 Task: Add Mrm BCAA G 6000 to the cart.
Action: Mouse moved to (249, 125)
Screenshot: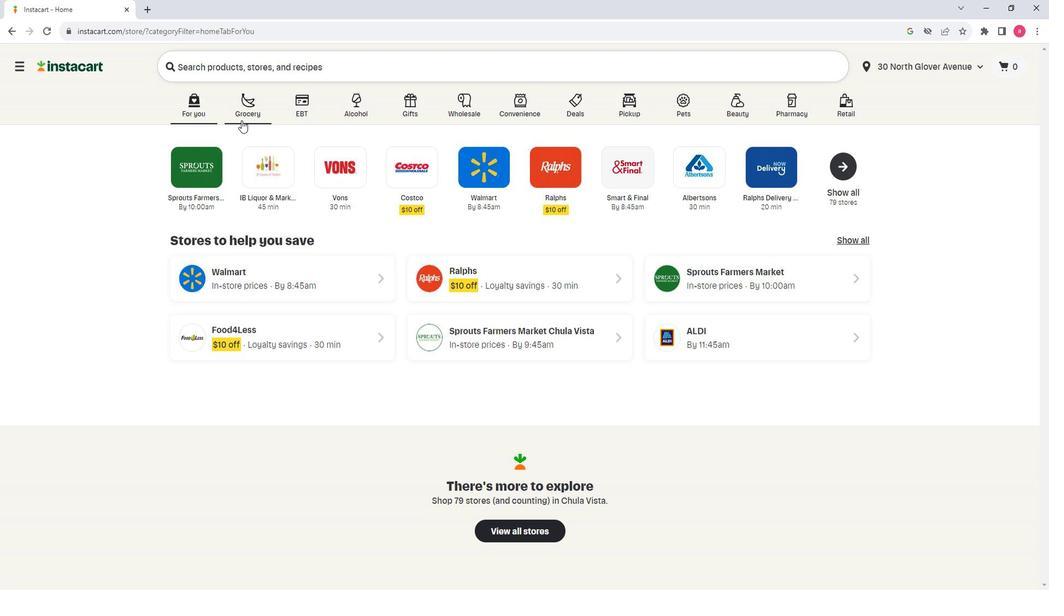 
Action: Mouse pressed left at (249, 125)
Screenshot: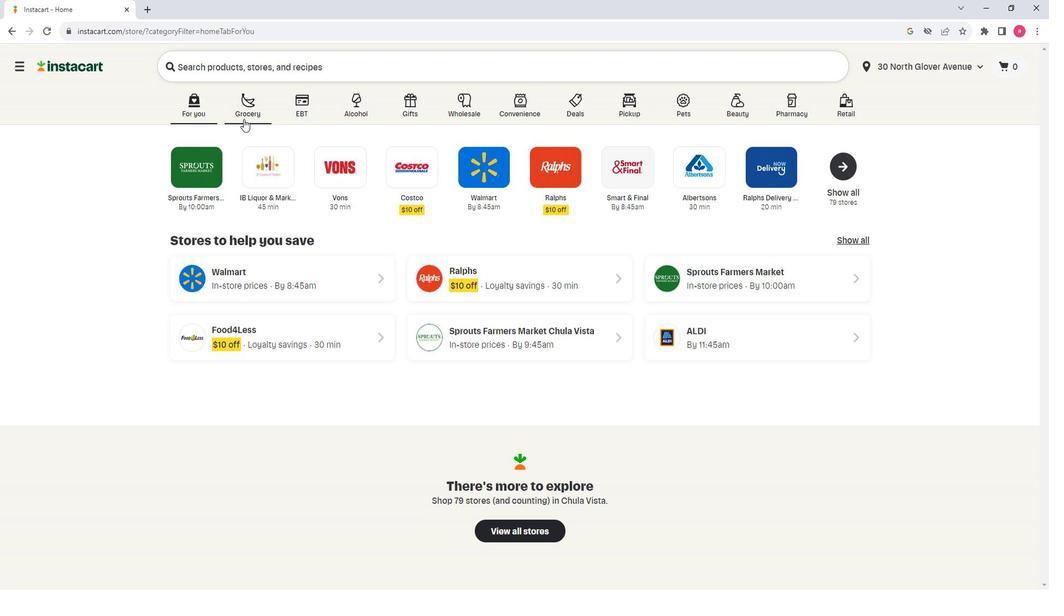 
Action: Mouse moved to (381, 305)
Screenshot: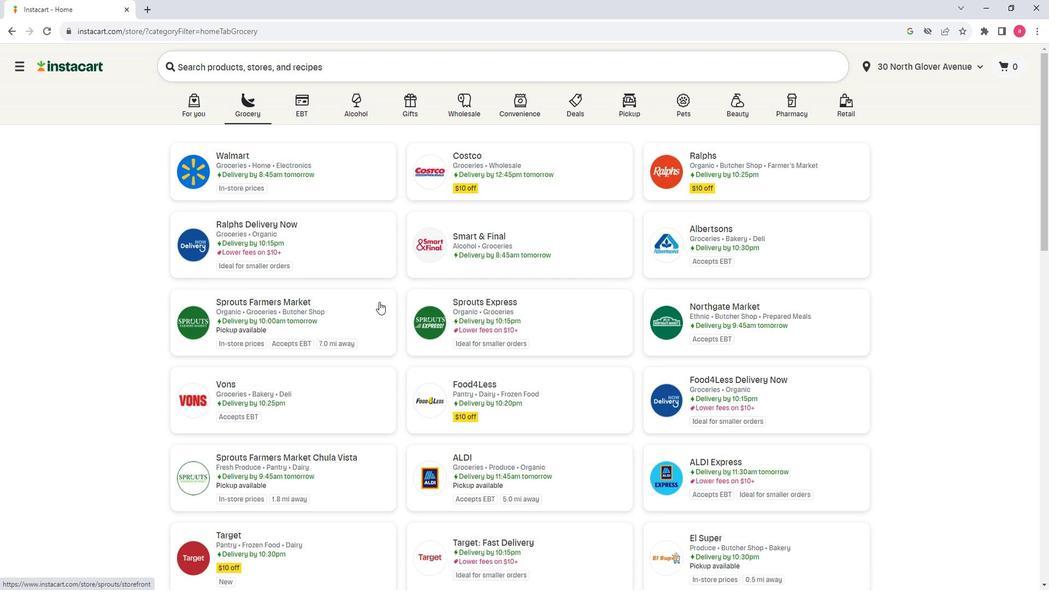 
Action: Mouse pressed left at (381, 305)
Screenshot: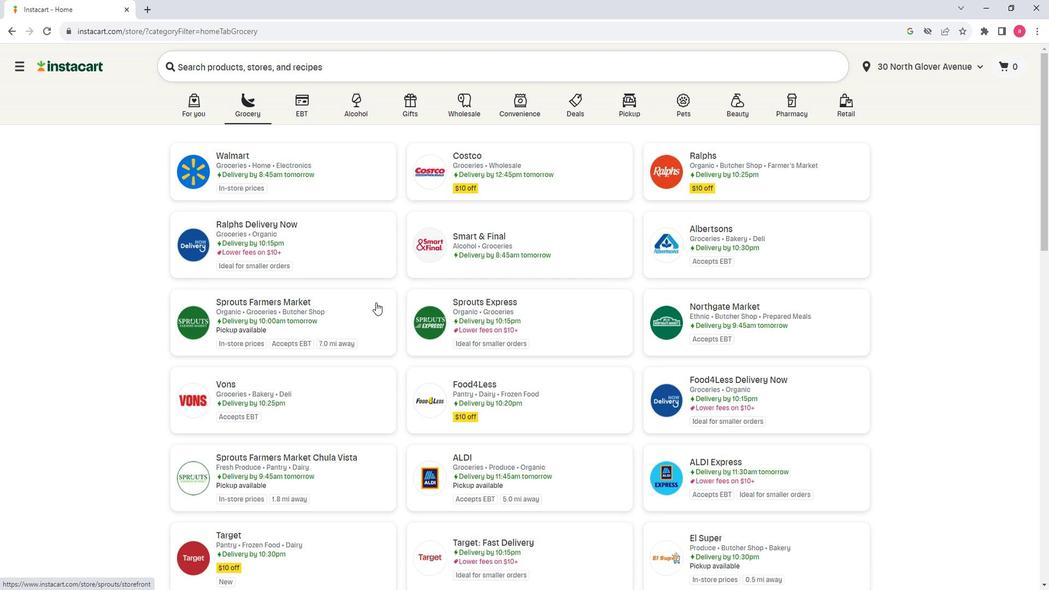 
Action: Mouse moved to (135, 336)
Screenshot: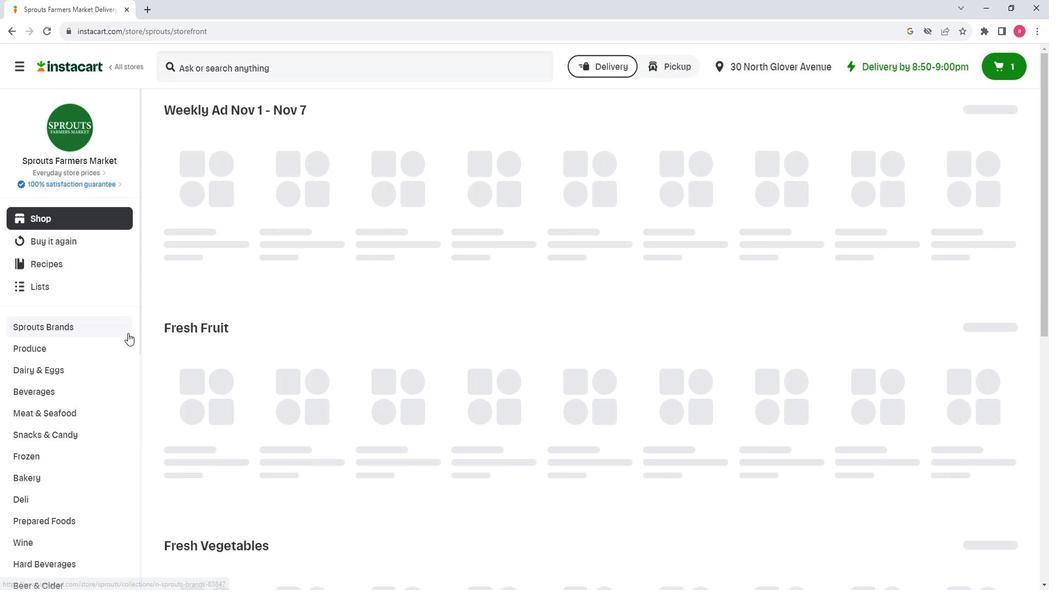 
Action: Mouse scrolled (135, 335) with delta (0, 0)
Screenshot: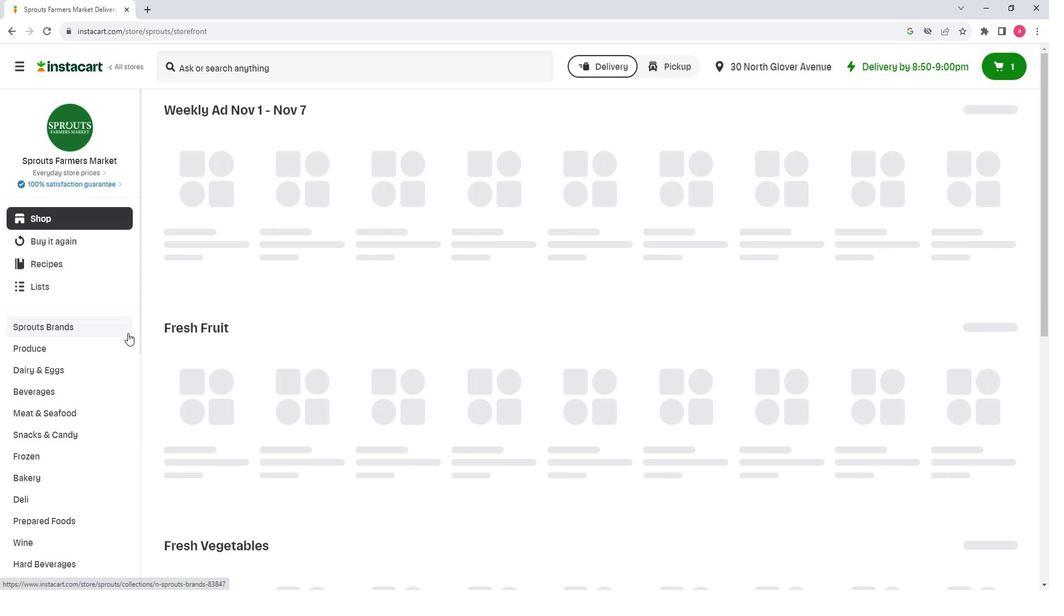 
Action: Mouse scrolled (135, 335) with delta (0, 0)
Screenshot: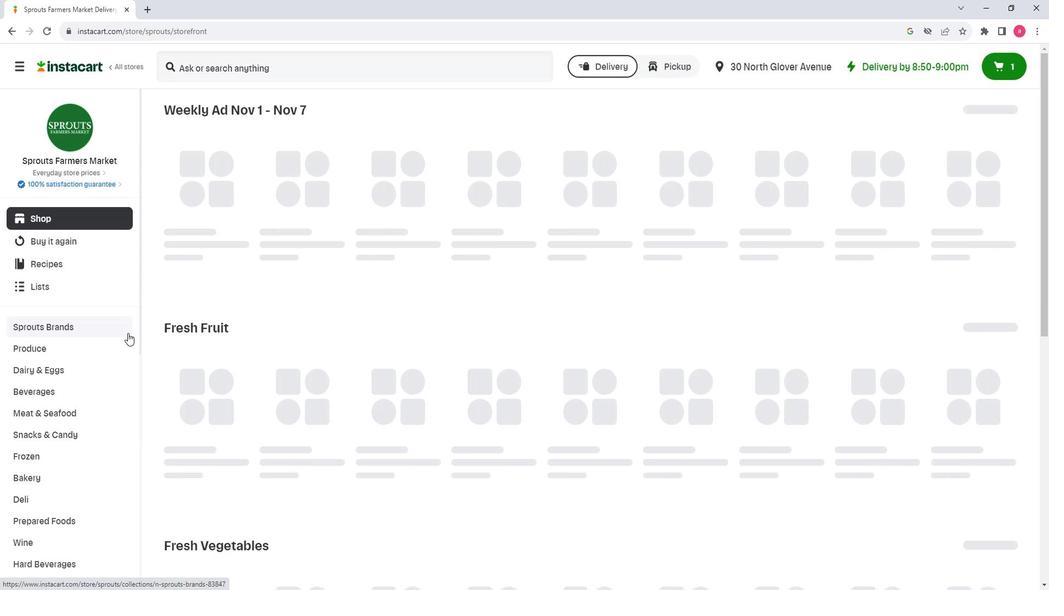 
Action: Mouse scrolled (135, 335) with delta (0, 0)
Screenshot: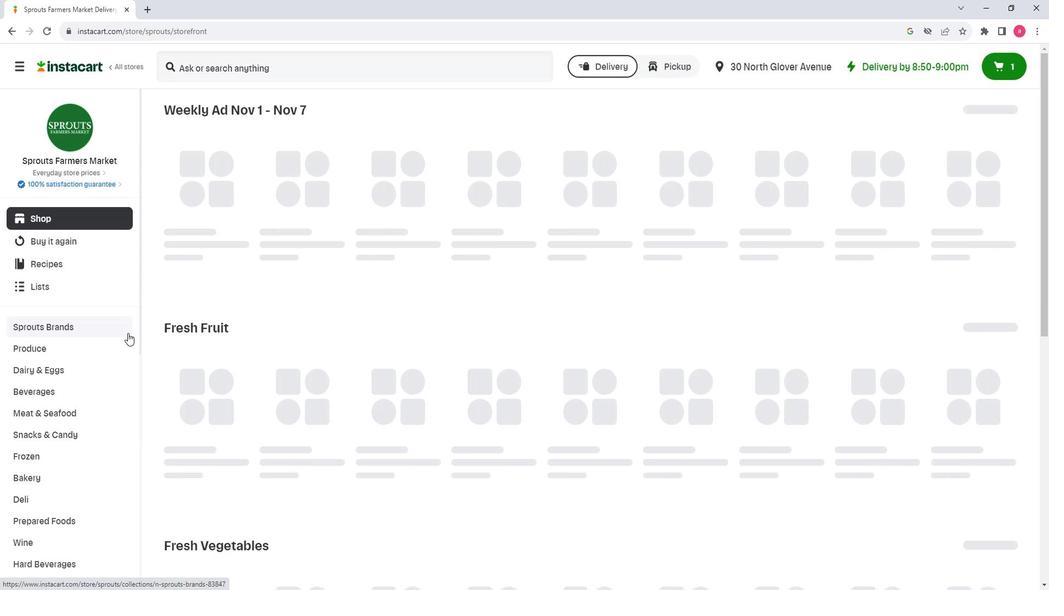 
Action: Mouse scrolled (135, 335) with delta (0, 0)
Screenshot: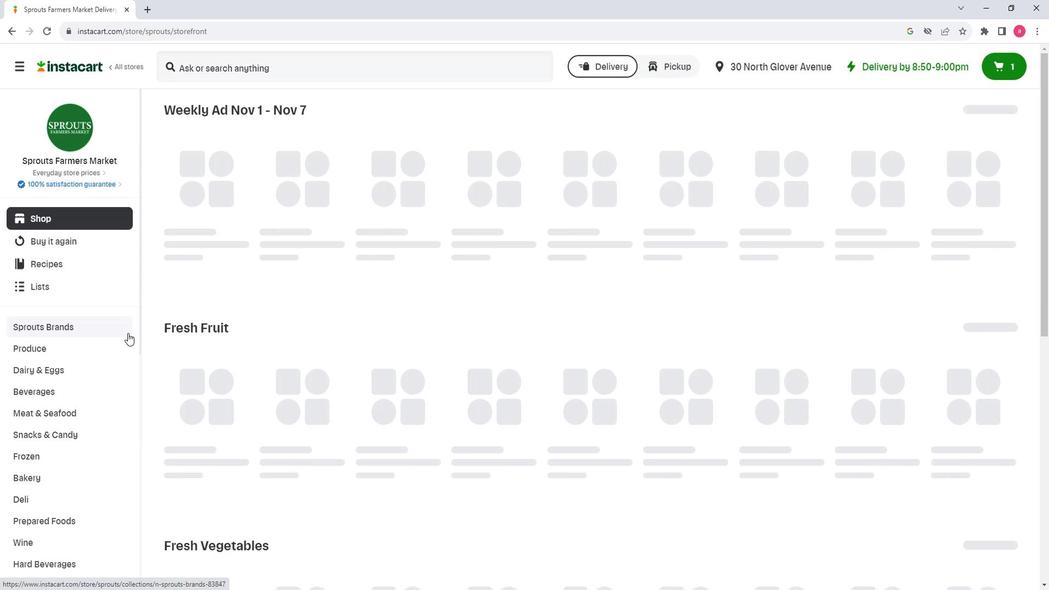 
Action: Mouse moved to (132, 410)
Screenshot: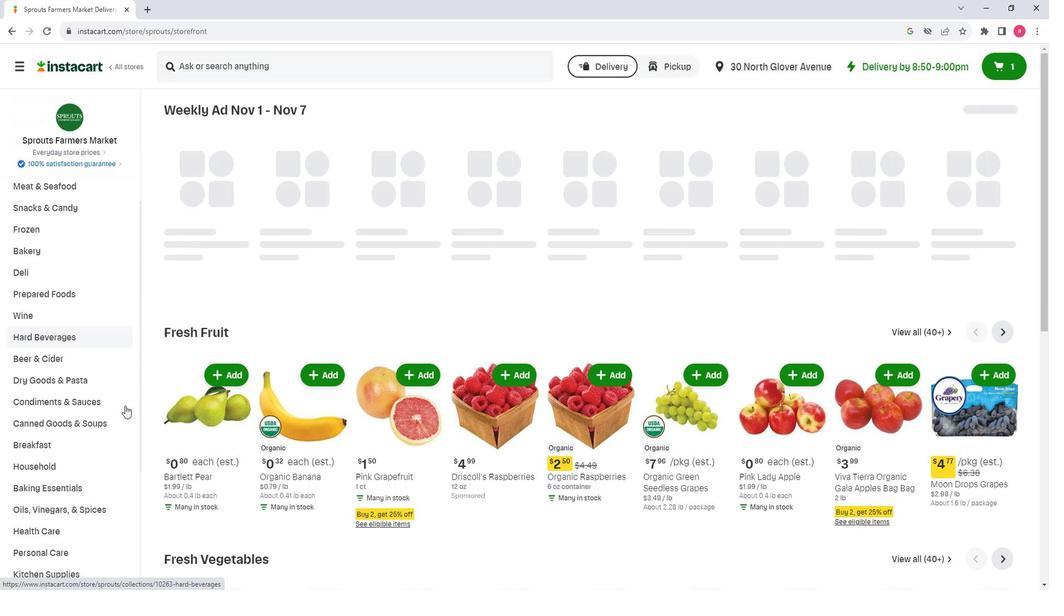 
Action: Mouse scrolled (132, 410) with delta (0, 0)
Screenshot: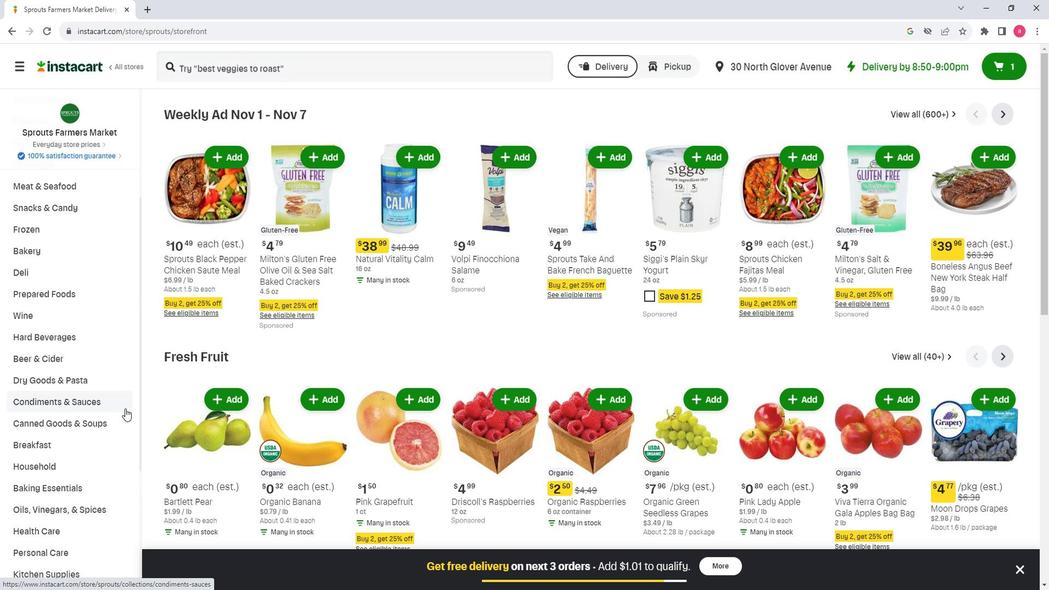 
Action: Mouse moved to (104, 439)
Screenshot: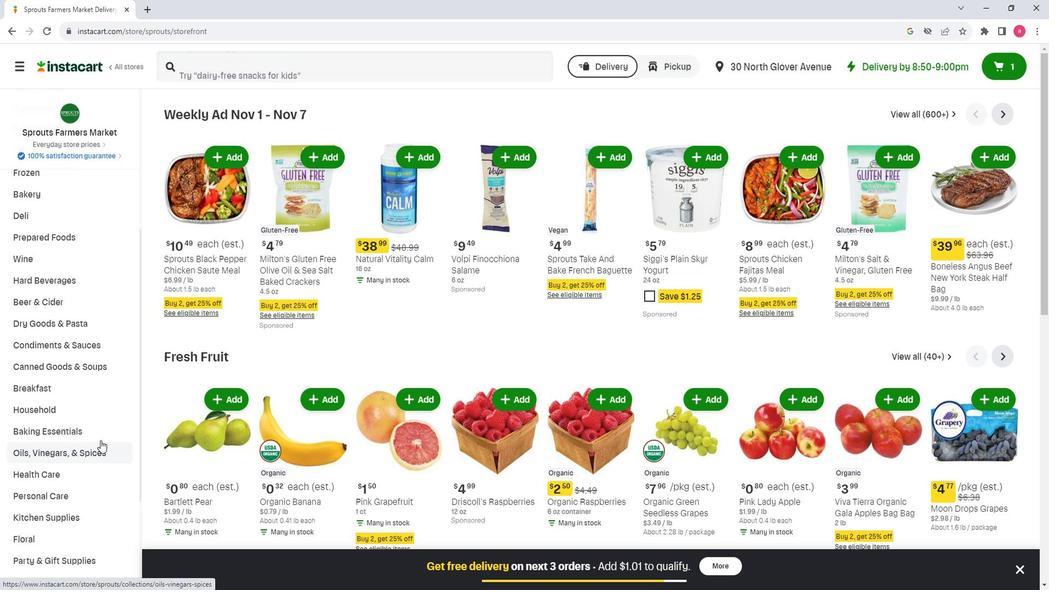 
Action: Mouse scrolled (104, 439) with delta (0, 0)
Screenshot: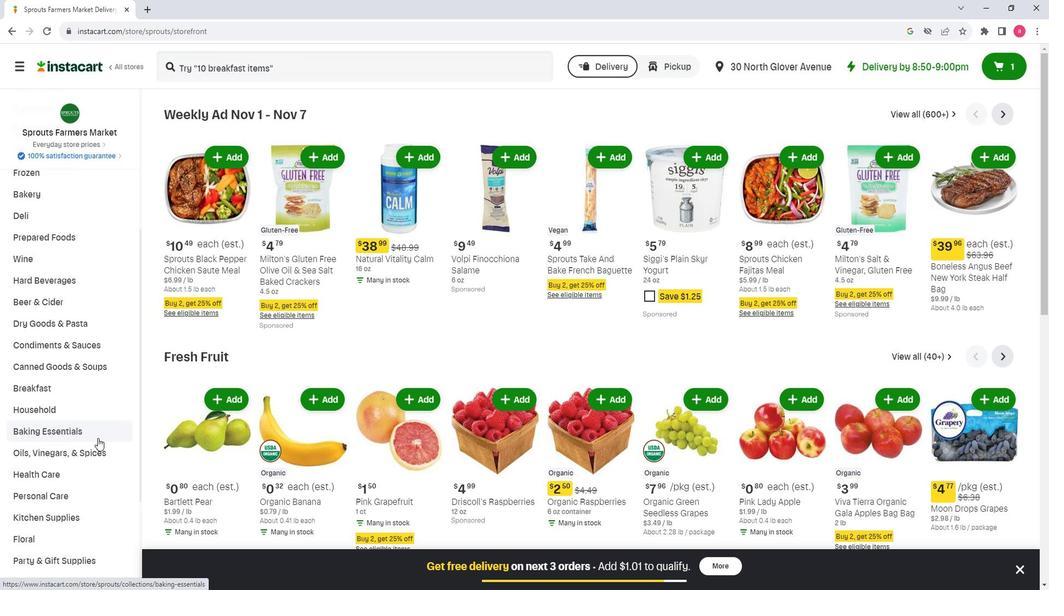 
Action: Mouse moved to (95, 423)
Screenshot: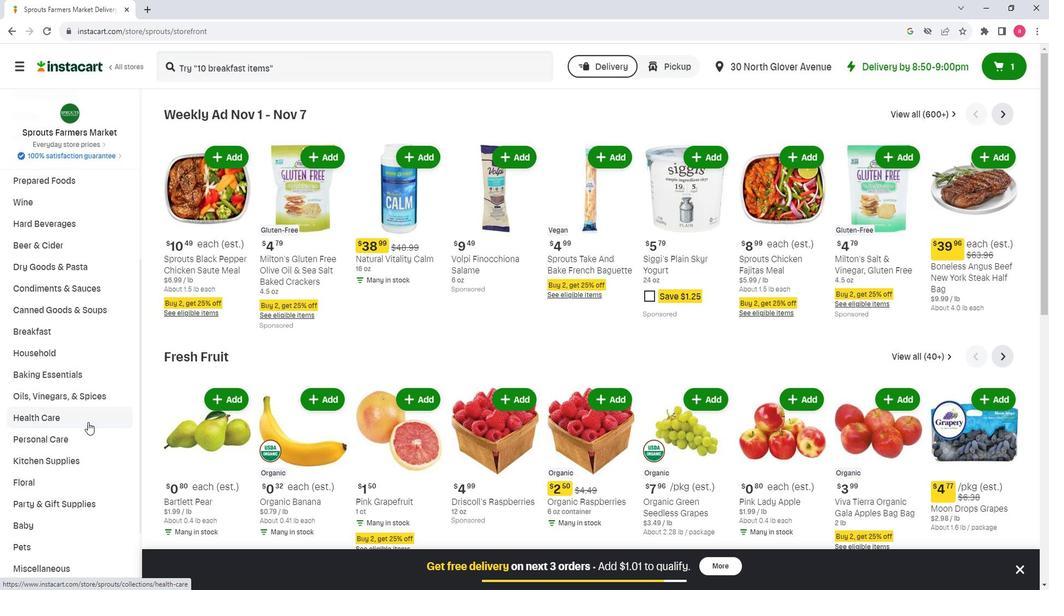 
Action: Mouse pressed left at (95, 423)
Screenshot: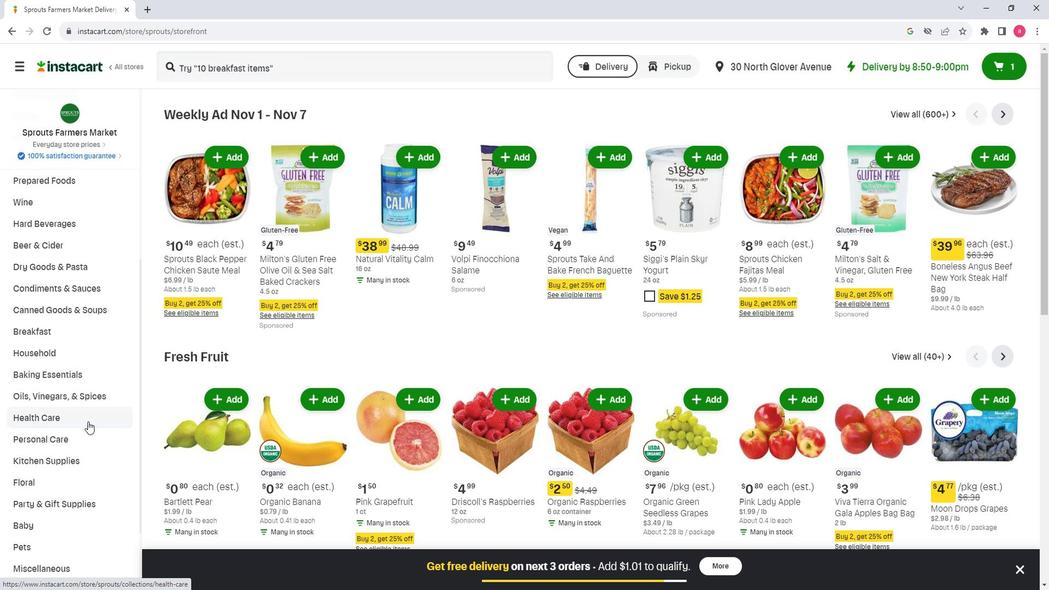 
Action: Mouse moved to (786, 150)
Screenshot: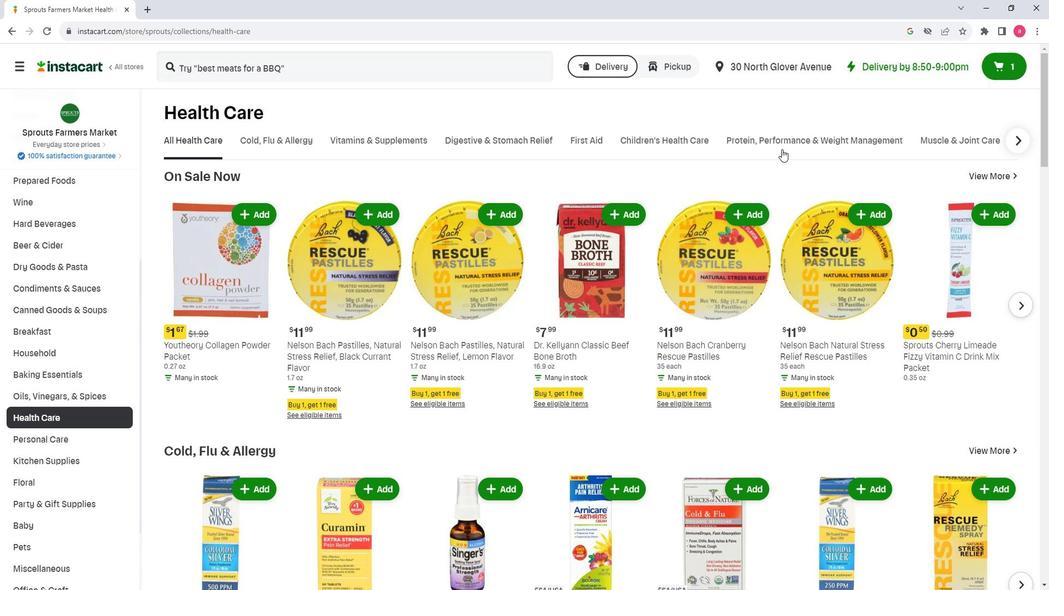 
Action: Mouse pressed left at (786, 150)
Screenshot: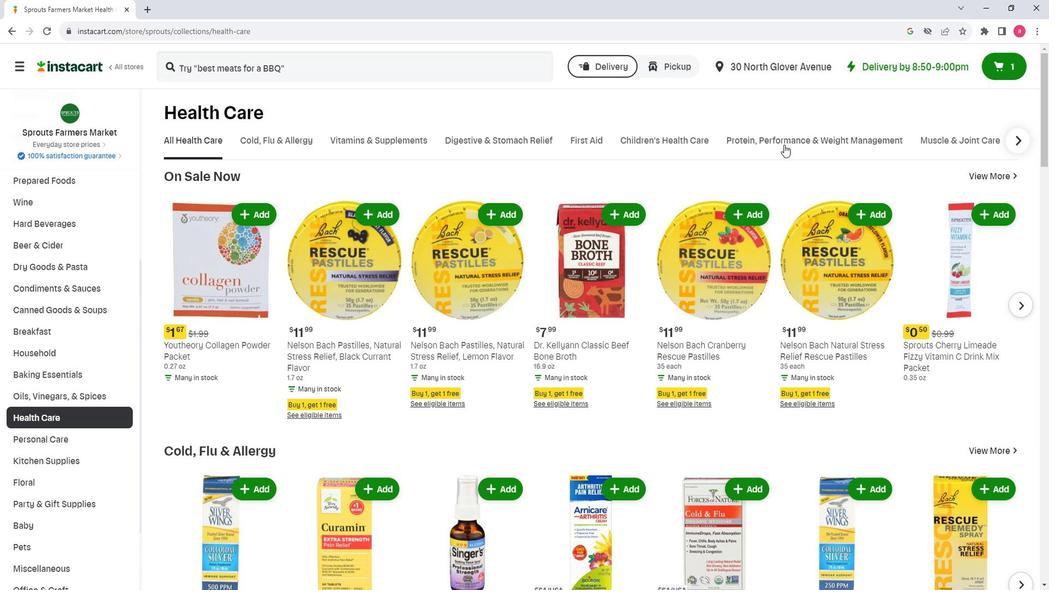 
Action: Mouse moved to (501, 206)
Screenshot: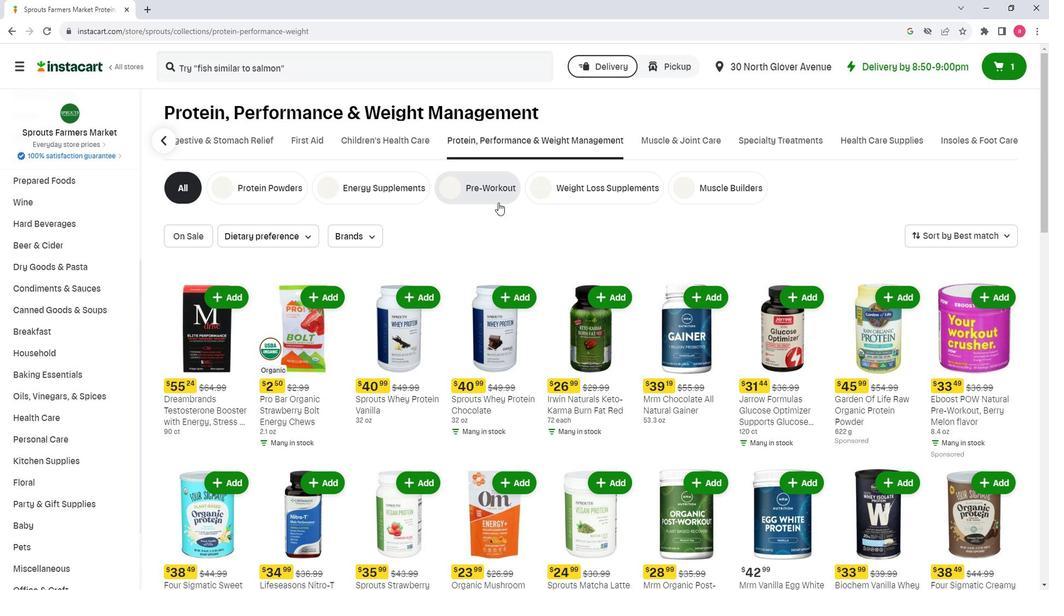 
Action: Mouse pressed left at (501, 206)
Screenshot: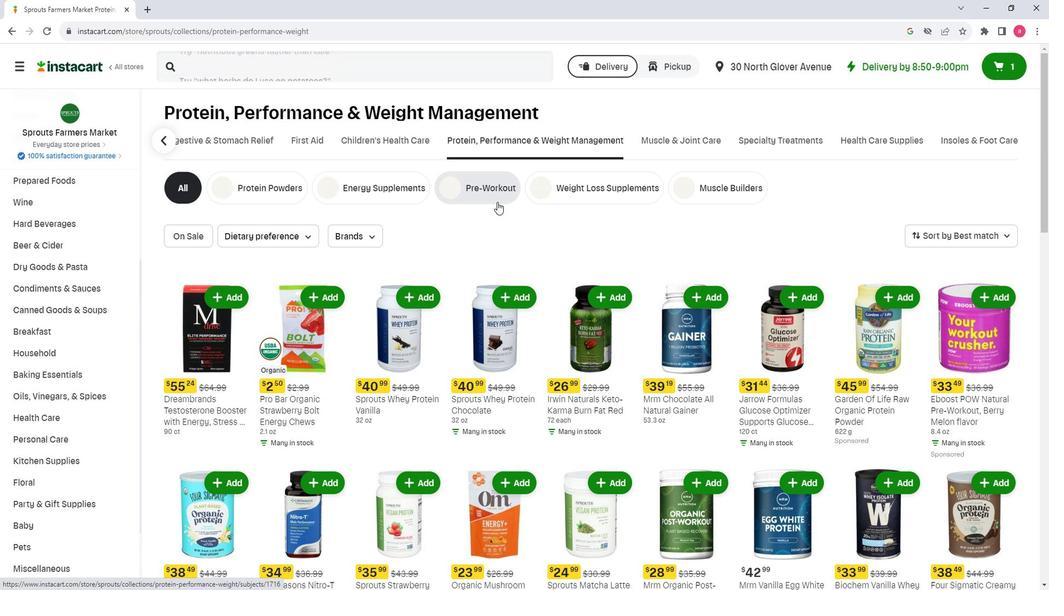 
Action: Mouse moved to (313, 82)
Screenshot: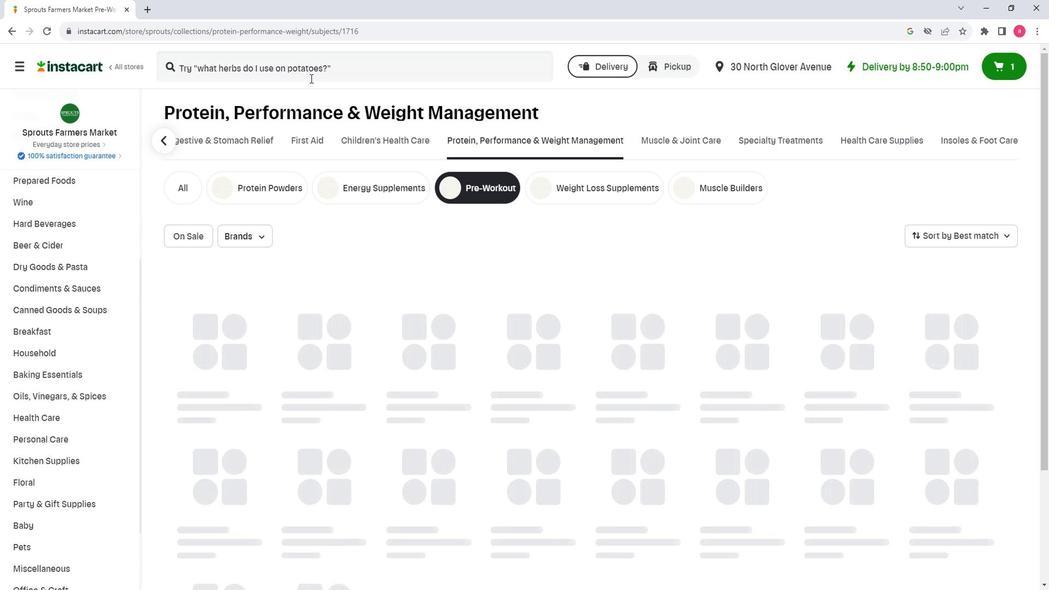 
Action: Mouse pressed left at (313, 82)
Screenshot: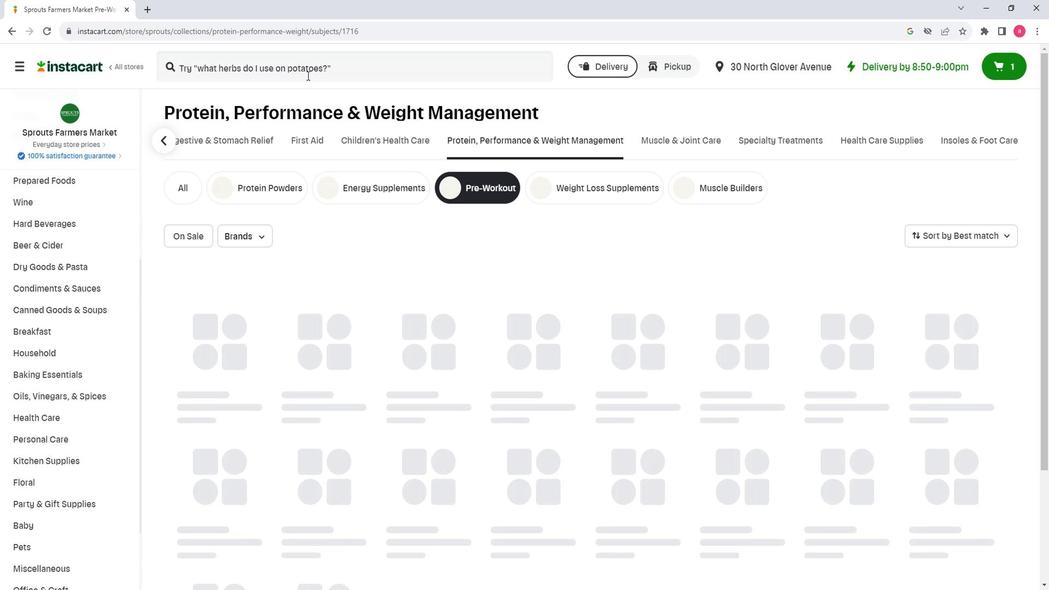 
Action: Key pressed <Key.shift>Mrm<Key.space><Key.shift>BCAA<Key.space><Key.shift><Key.shift>G<Key.space>6000<Key.enter>
Screenshot: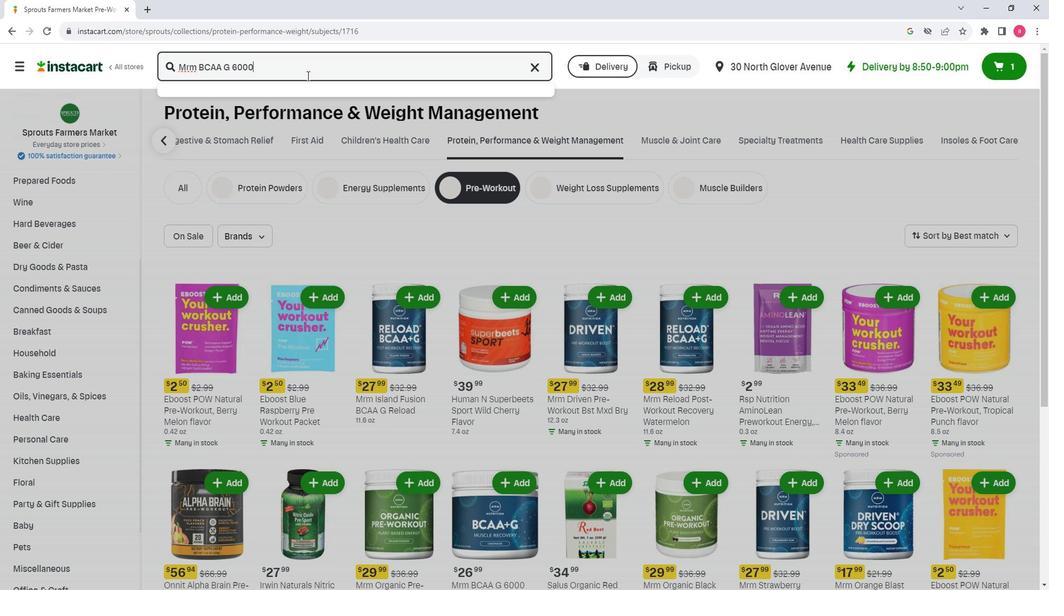 
Action: Mouse moved to (845, 386)
Screenshot: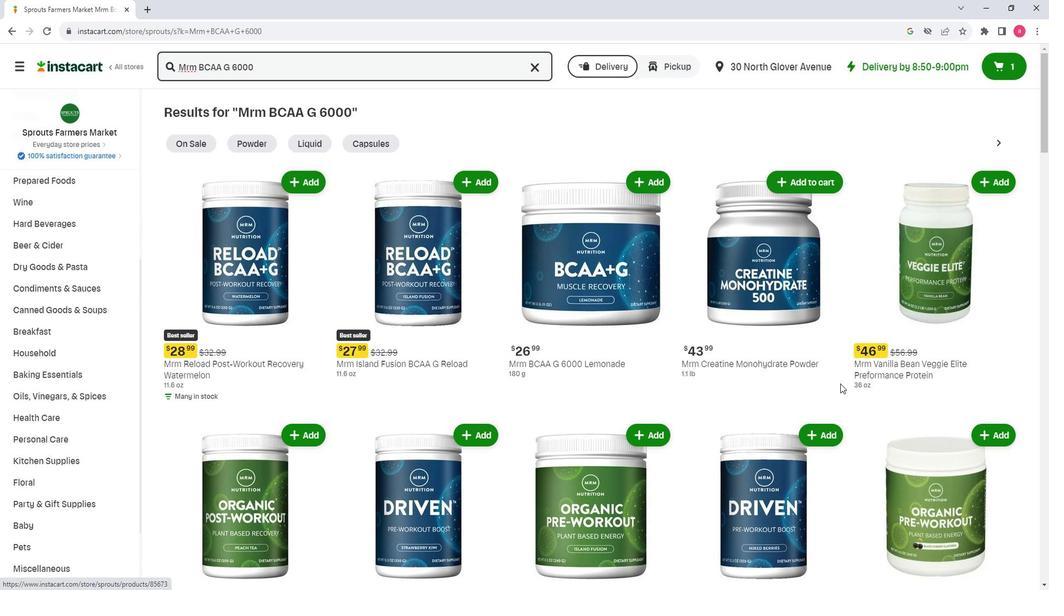 
Action: Mouse scrolled (845, 385) with delta (0, 0)
Screenshot: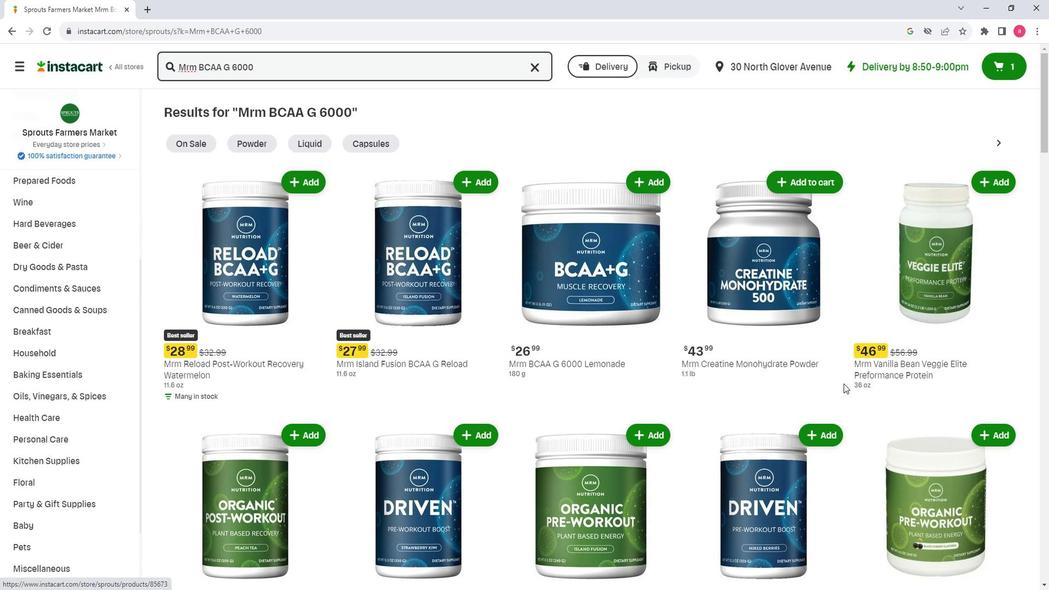 
Action: Mouse scrolled (845, 385) with delta (0, 0)
Screenshot: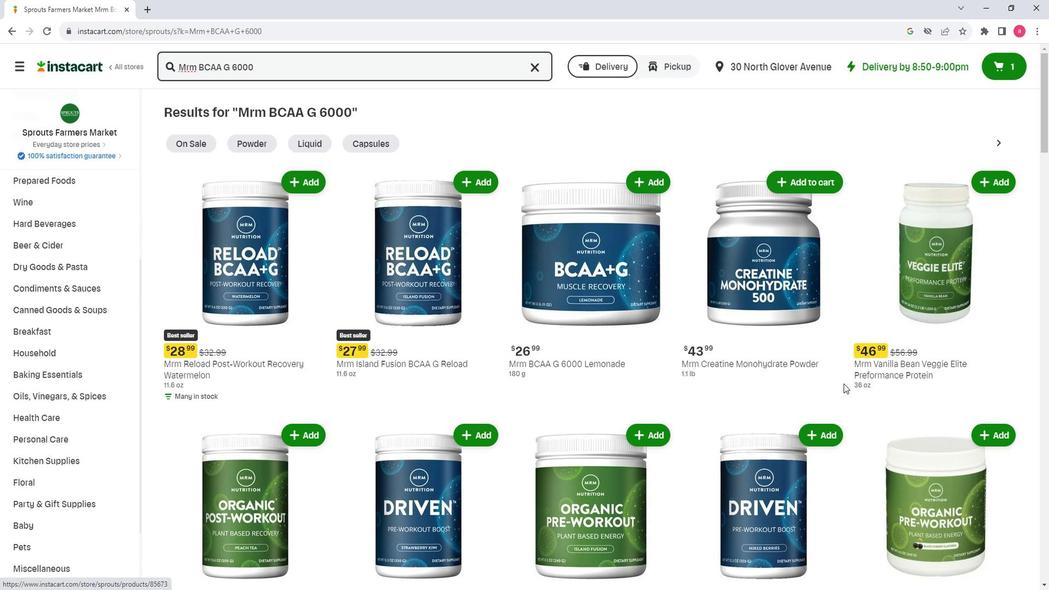 
Action: Mouse scrolled (845, 385) with delta (0, 0)
Screenshot: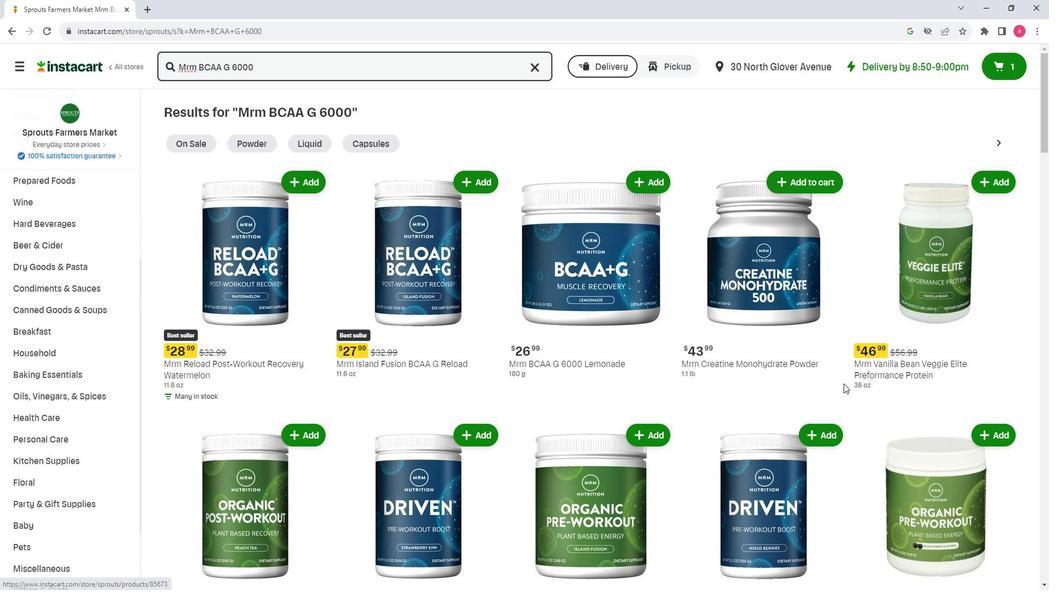 
Action: Mouse scrolled (845, 385) with delta (0, 0)
Screenshot: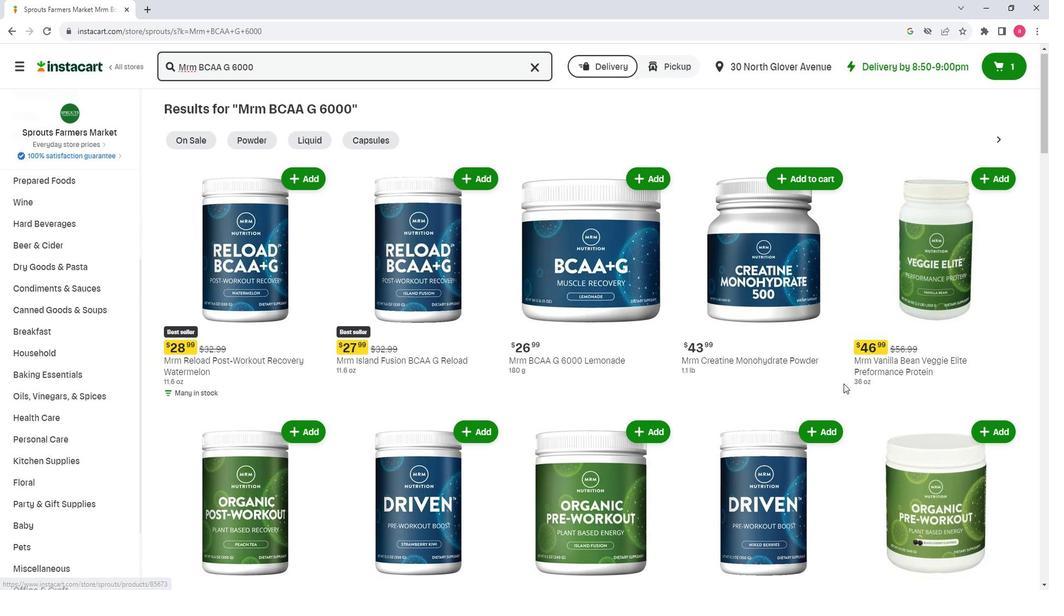 
Action: Mouse moved to (922, 417)
Screenshot: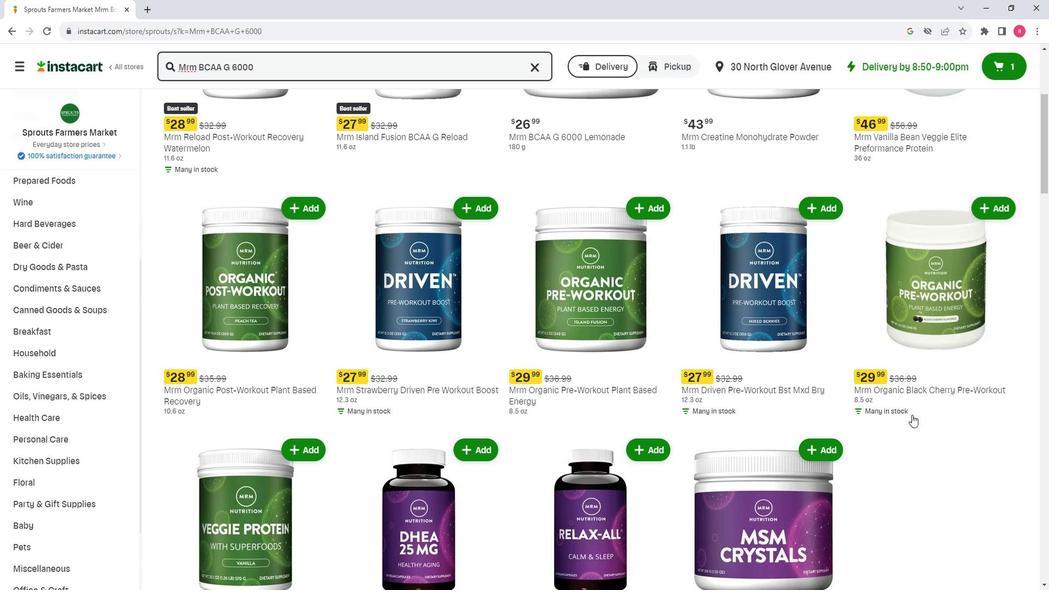 
Action: Mouse scrolled (922, 416) with delta (0, 0)
Screenshot: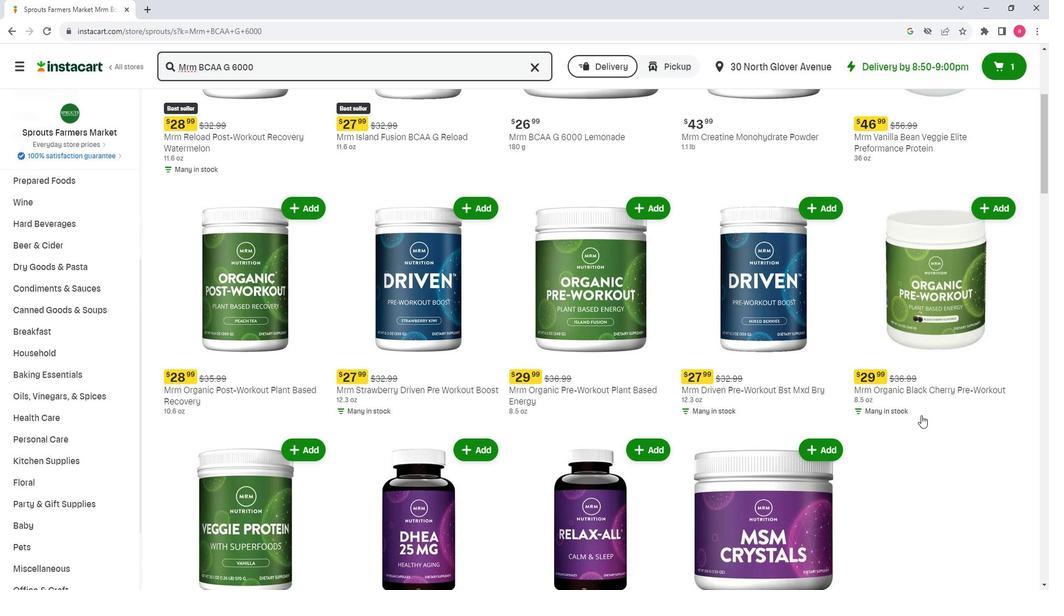 
Action: Mouse scrolled (922, 416) with delta (0, 0)
Screenshot: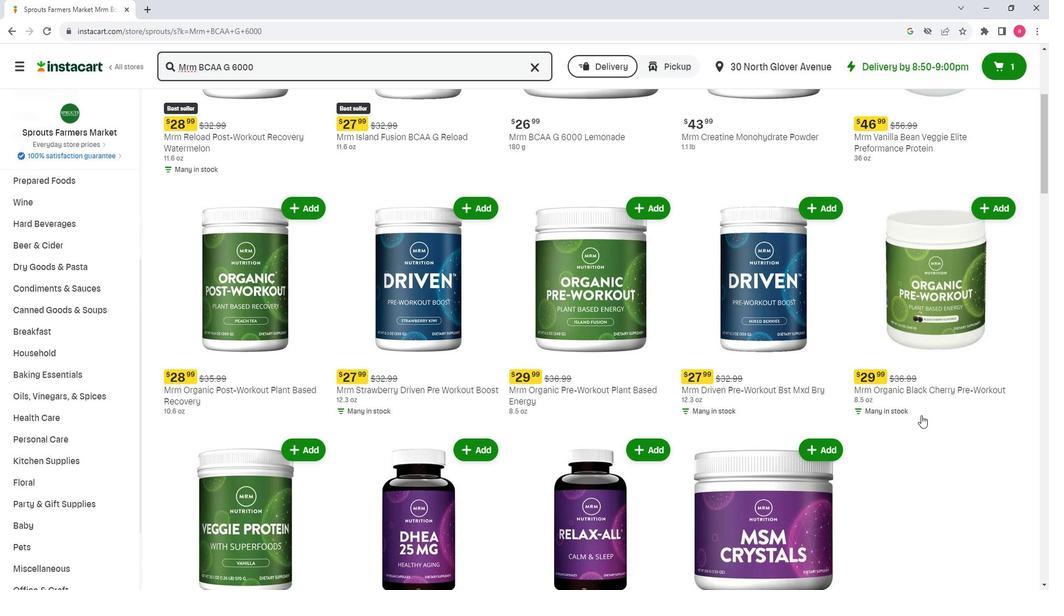 
Action: Mouse moved to (391, 535)
Screenshot: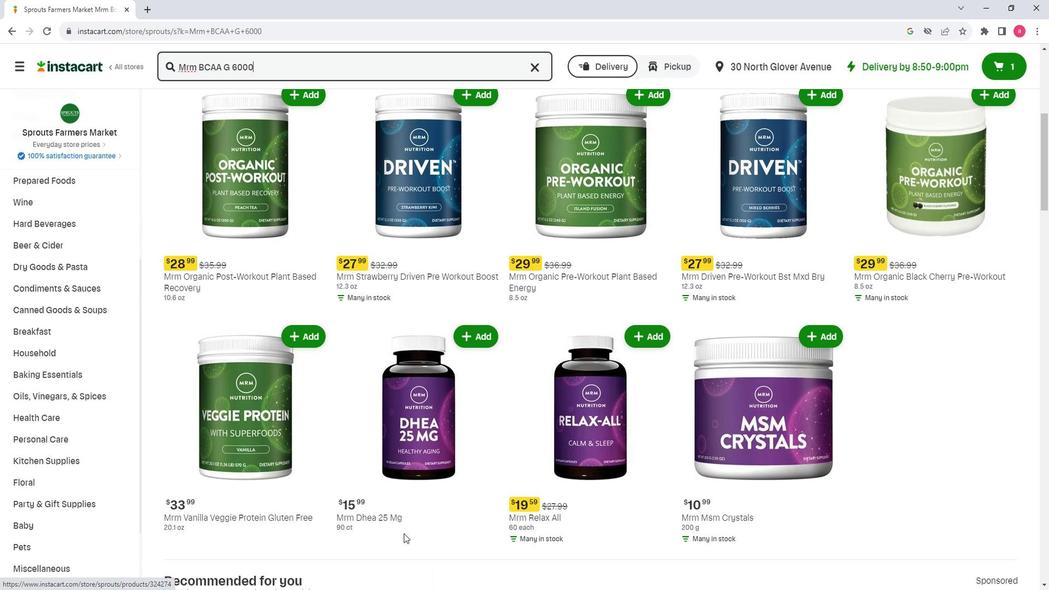 
Action: Mouse scrolled (391, 535) with delta (0, 0)
Screenshot: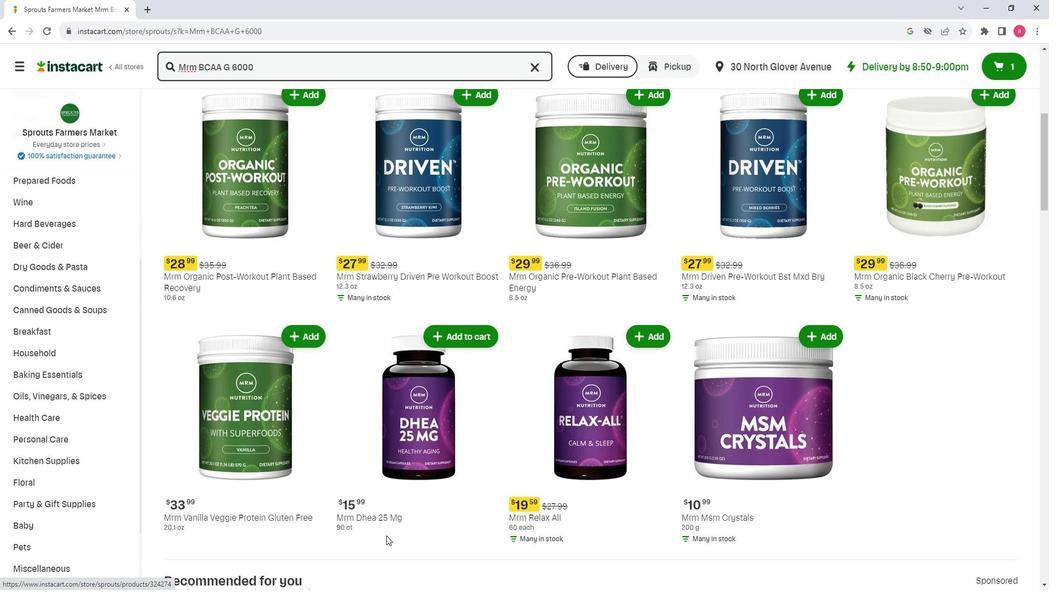 
Action: Mouse scrolled (391, 535) with delta (0, 0)
Screenshot: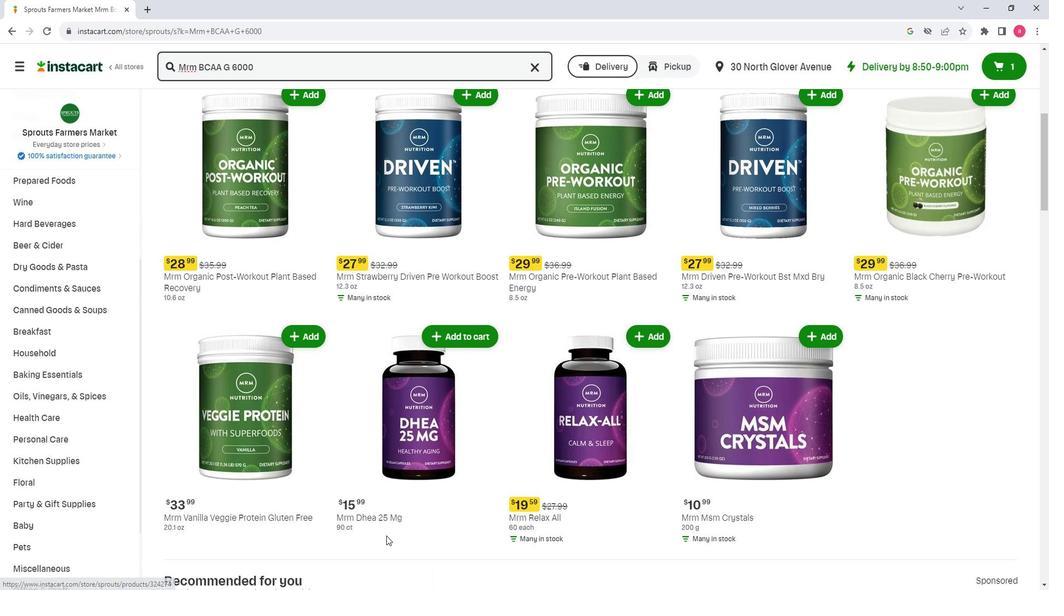 
Action: Mouse scrolled (391, 535) with delta (0, 0)
Screenshot: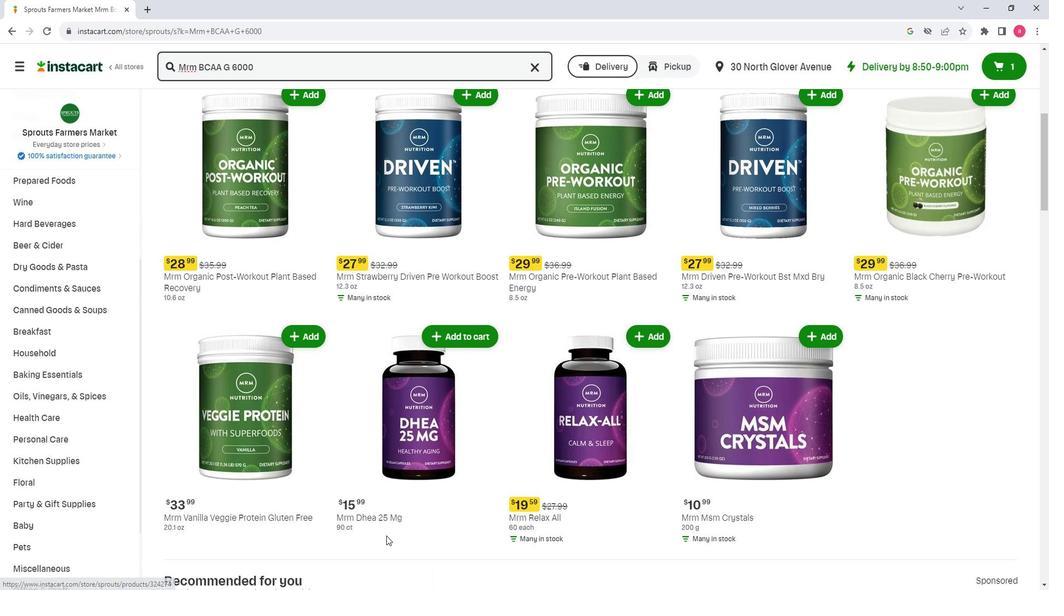 
Action: Mouse scrolled (391, 535) with delta (0, 0)
Screenshot: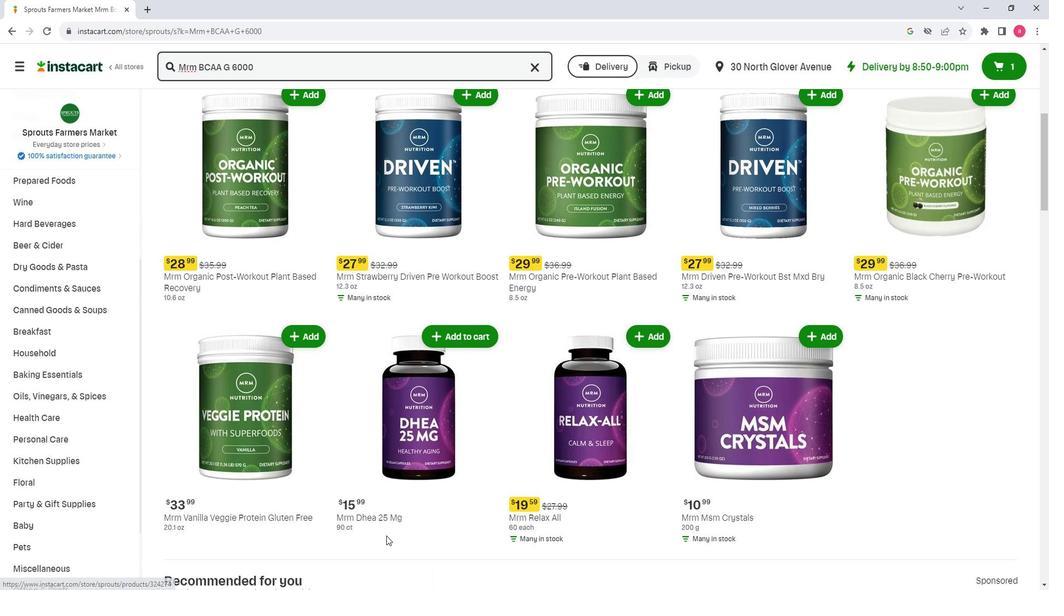 
Action: Mouse moved to (587, 488)
Screenshot: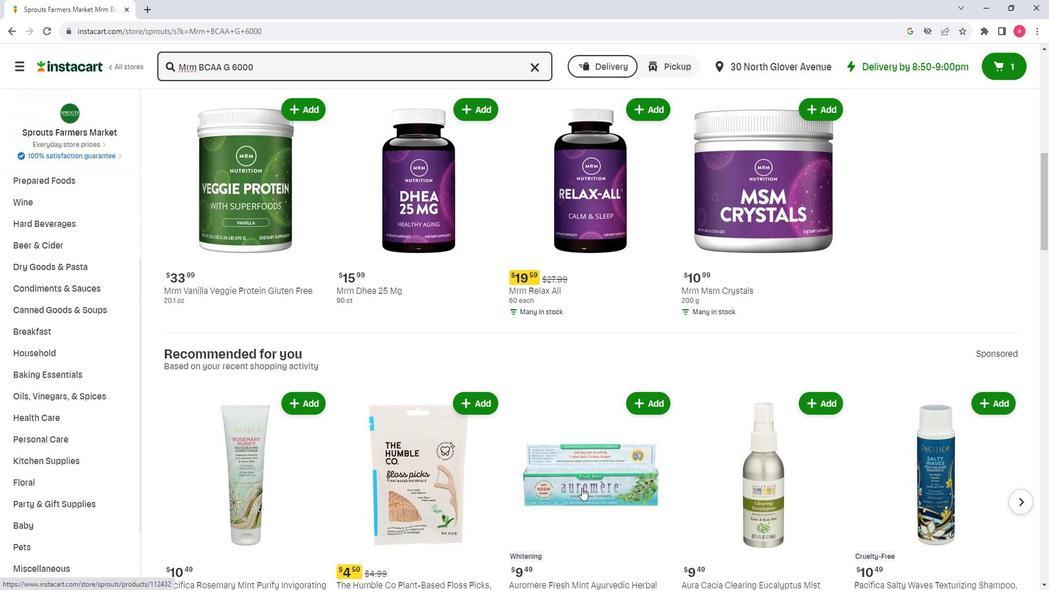 
Action: Mouse scrolled (587, 488) with delta (0, 0)
Screenshot: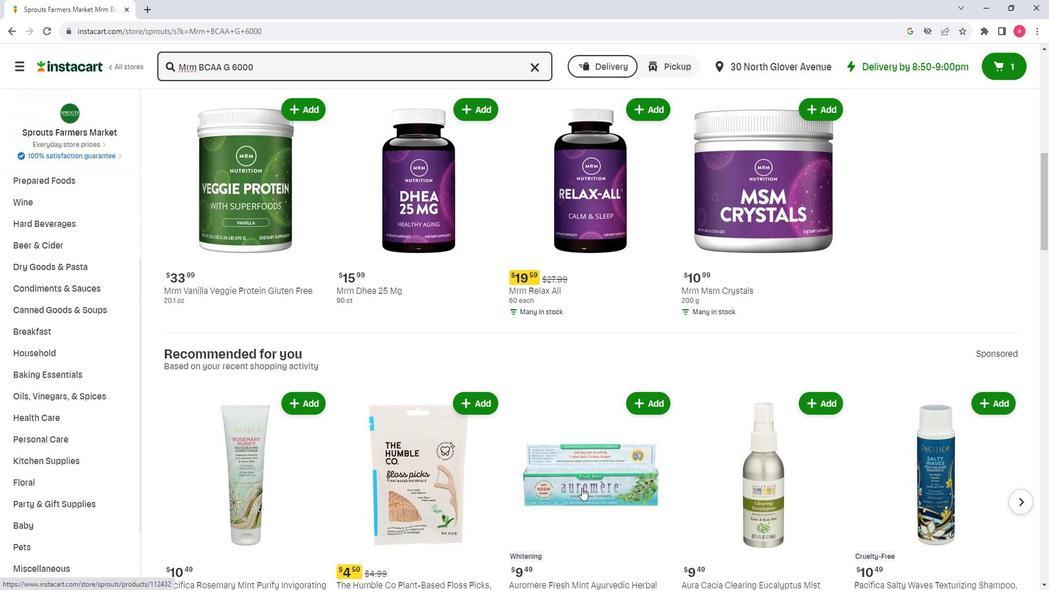 
Action: Mouse moved to (588, 488)
Screenshot: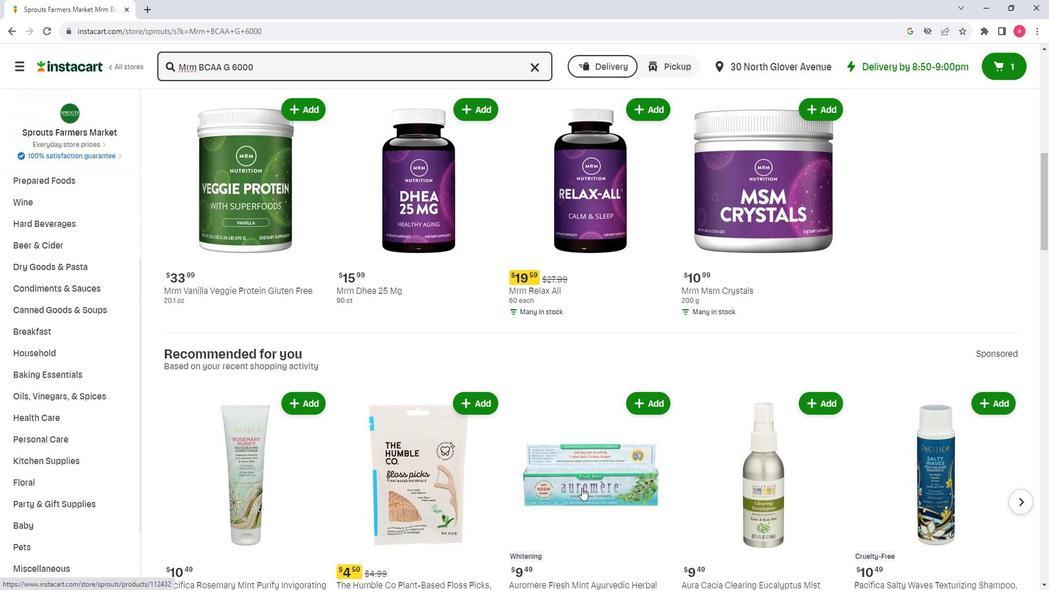 
Action: Mouse scrolled (588, 488) with delta (0, 0)
Screenshot: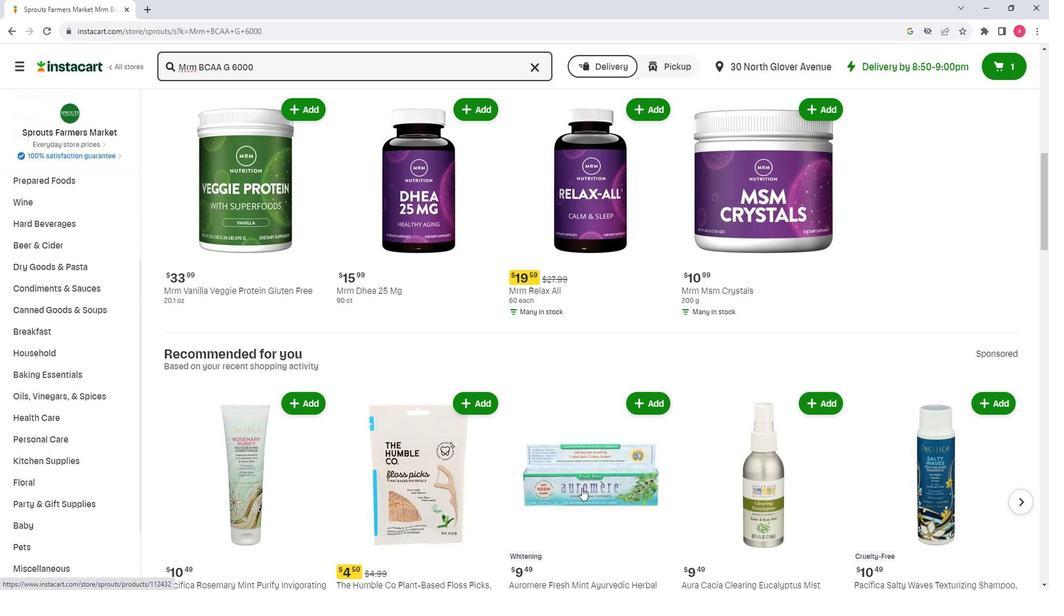 
Action: Mouse scrolled (588, 488) with delta (0, 0)
Screenshot: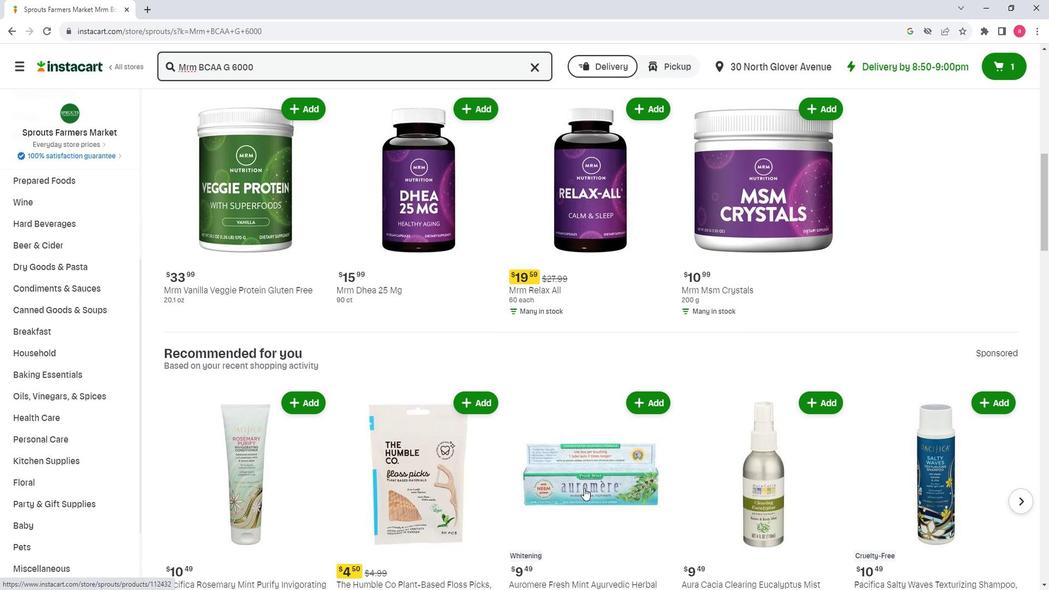 
Action: Mouse moved to (619, 481)
Screenshot: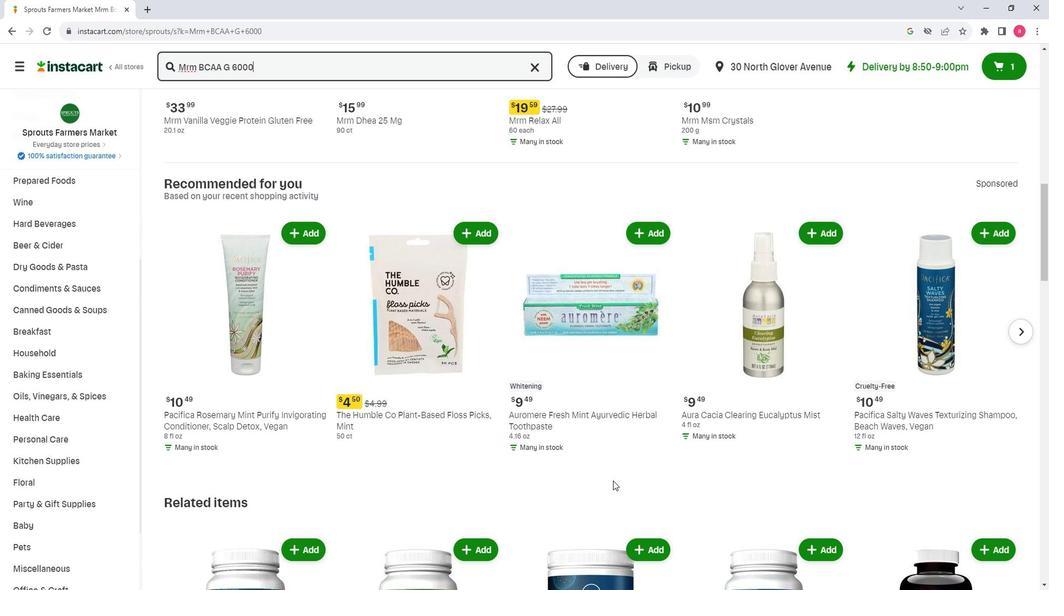 
Action: Mouse scrolled (619, 481) with delta (0, 0)
Screenshot: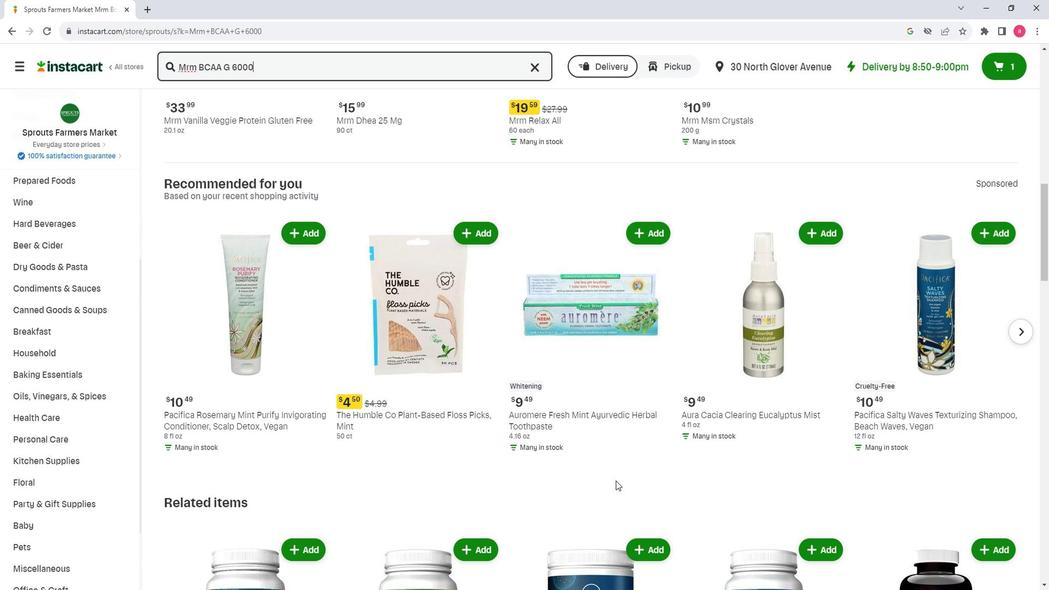 
Action: Mouse scrolled (619, 481) with delta (0, 0)
Screenshot: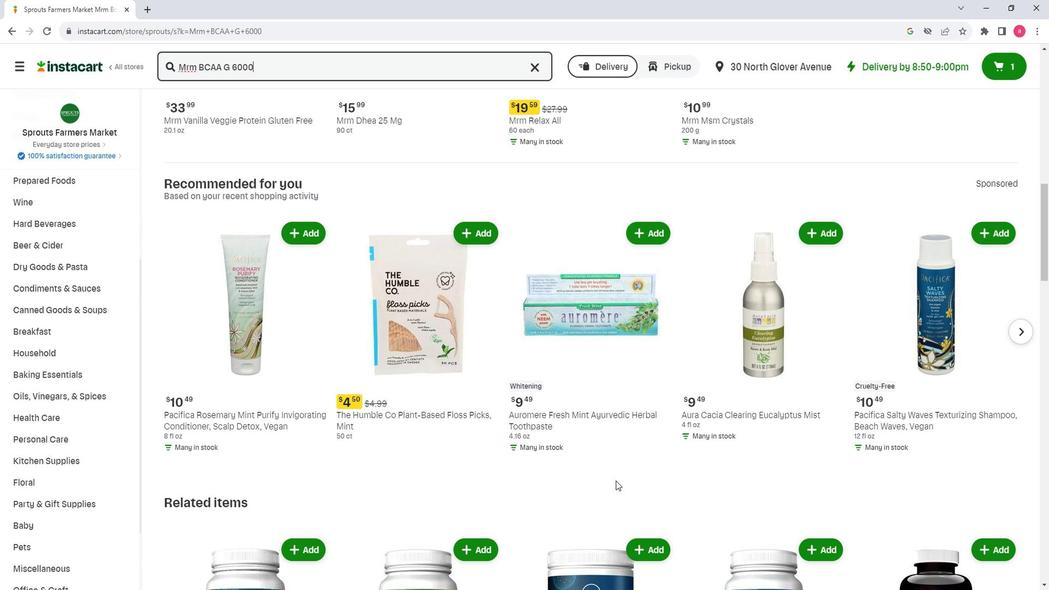 
Action: Mouse scrolled (619, 481) with delta (0, 0)
Screenshot: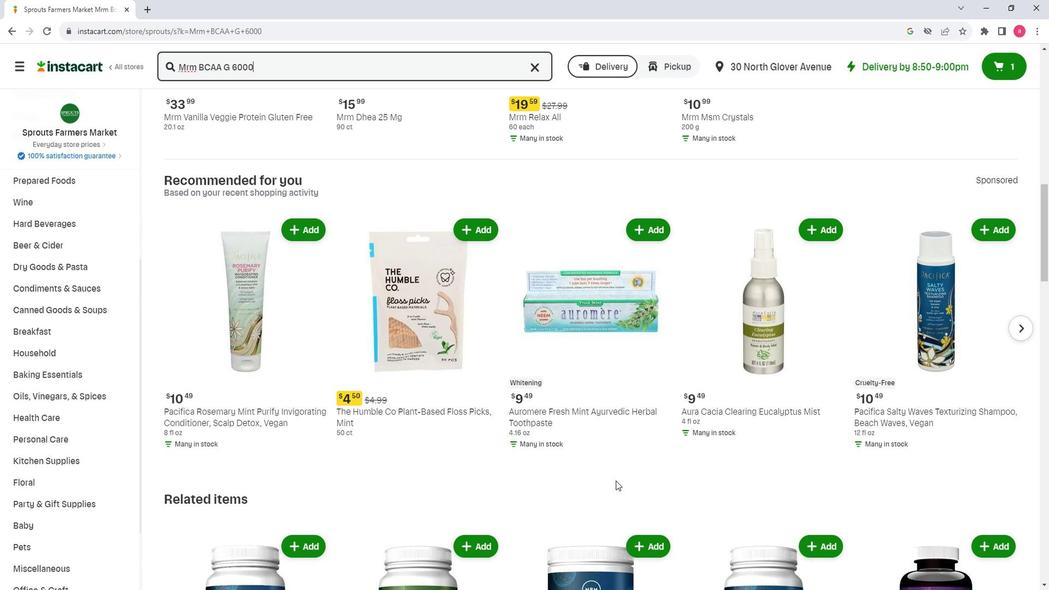 
Action: Mouse moved to (599, 476)
Screenshot: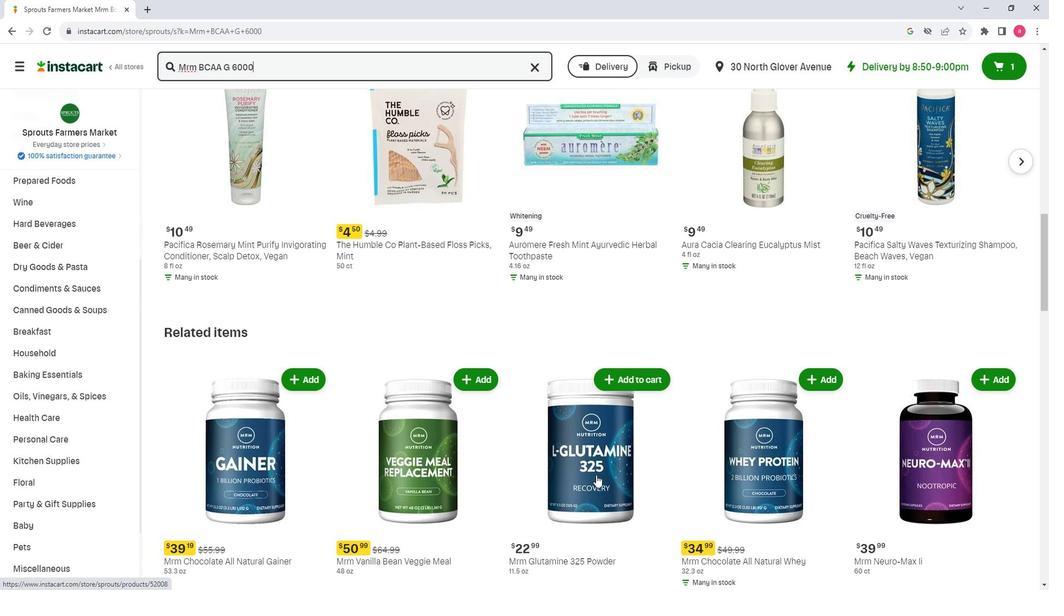 
Action: Mouse scrolled (599, 475) with delta (0, 0)
Screenshot: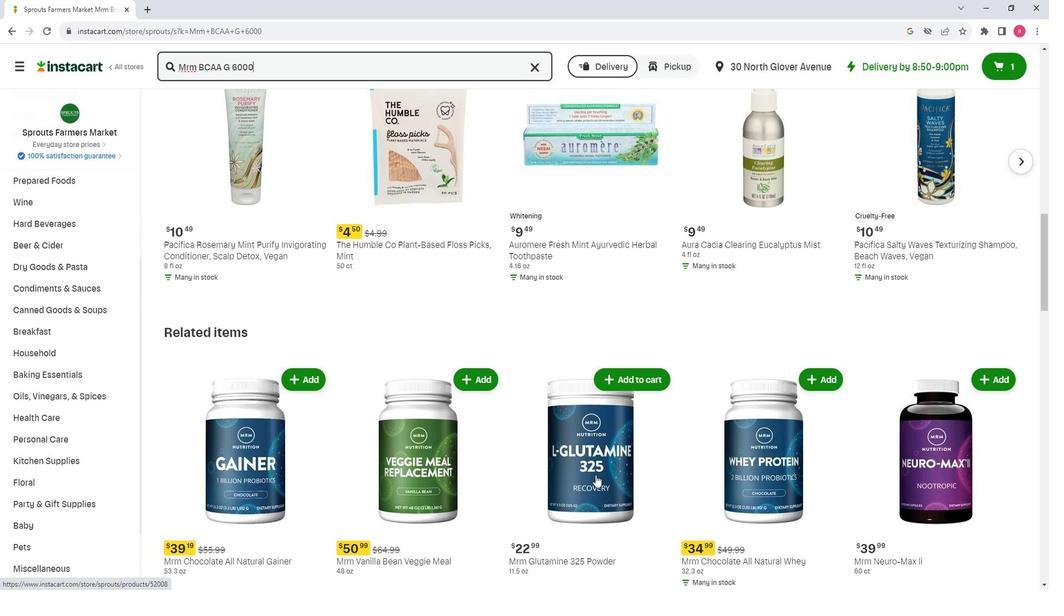 
Action: Mouse scrolled (599, 475) with delta (0, 0)
Screenshot: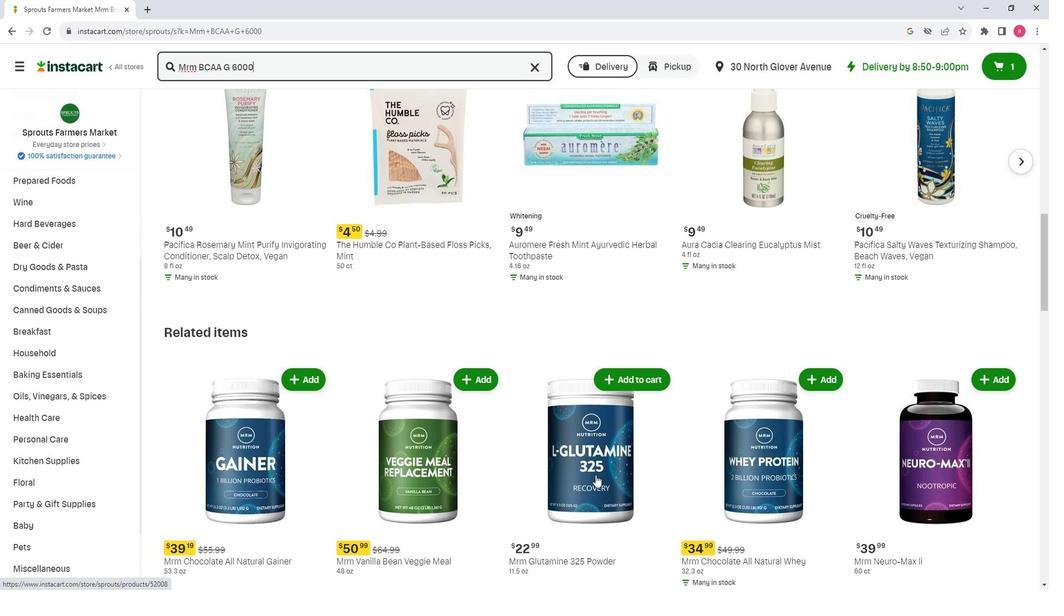 
Action: Mouse scrolled (599, 475) with delta (0, 0)
Screenshot: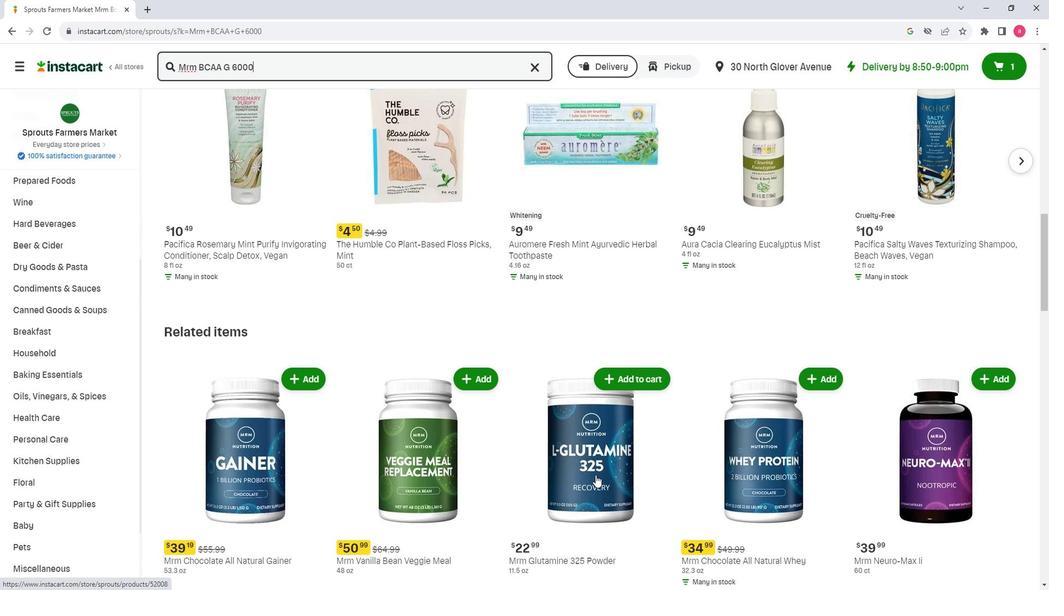
Action: Mouse scrolled (599, 475) with delta (0, 0)
Screenshot: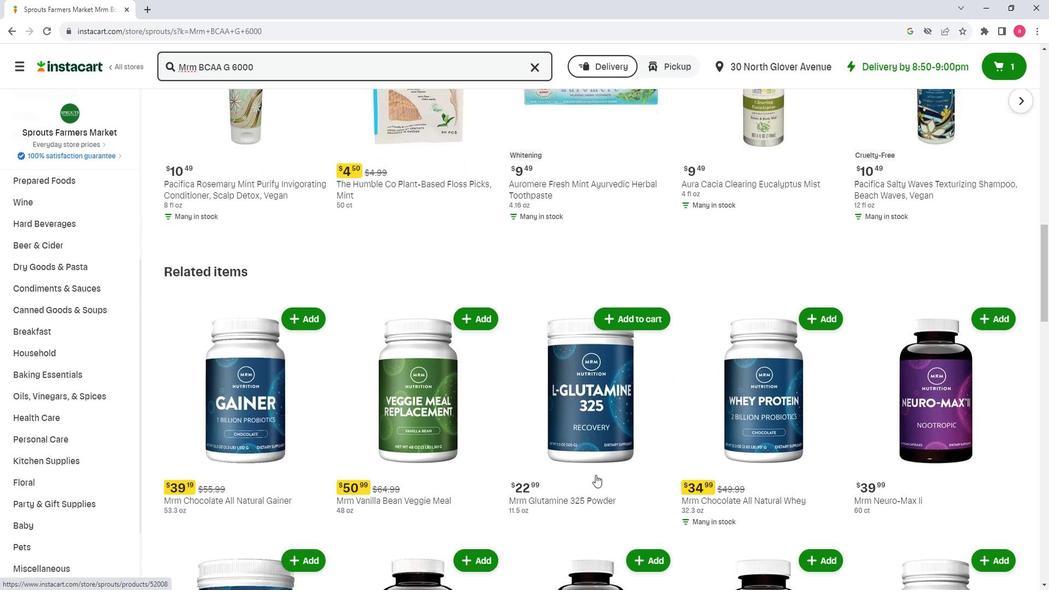 
Action: Mouse scrolled (599, 475) with delta (0, 0)
Screenshot: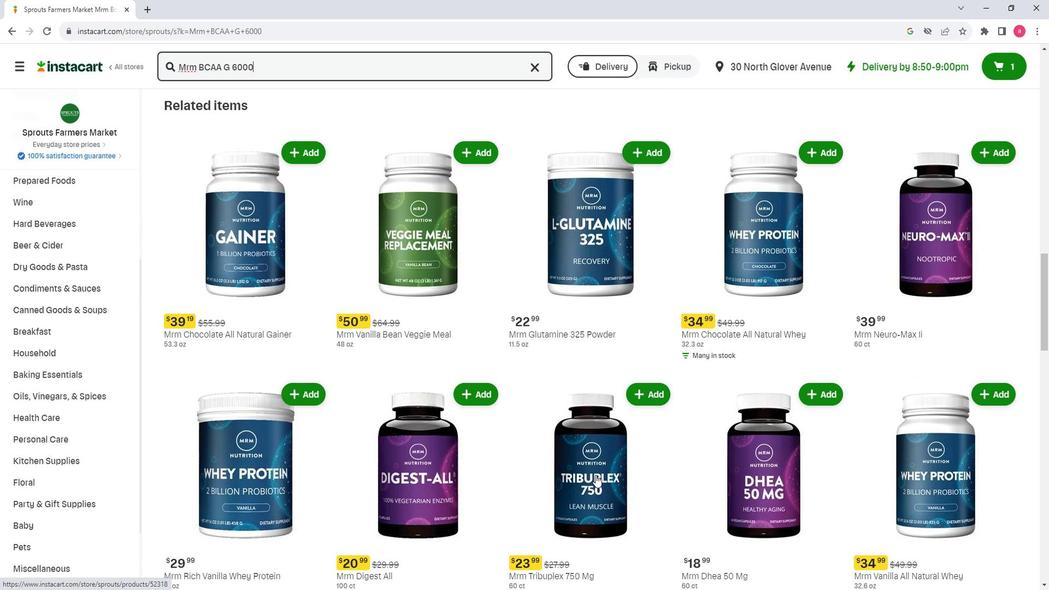 
Action: Mouse scrolled (599, 475) with delta (0, 0)
Screenshot: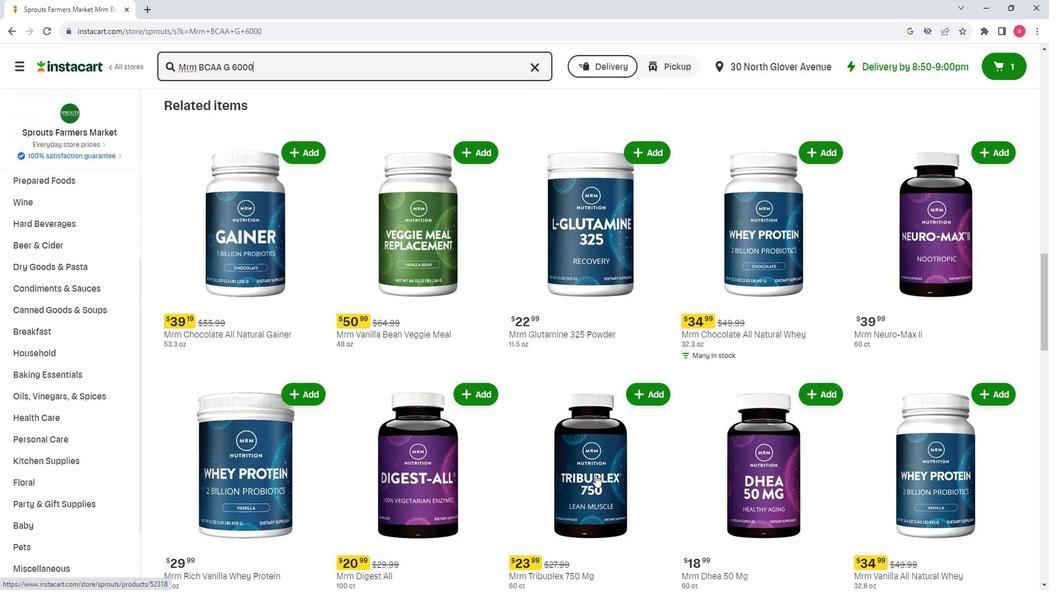 
Action: Mouse moved to (599, 476)
Screenshot: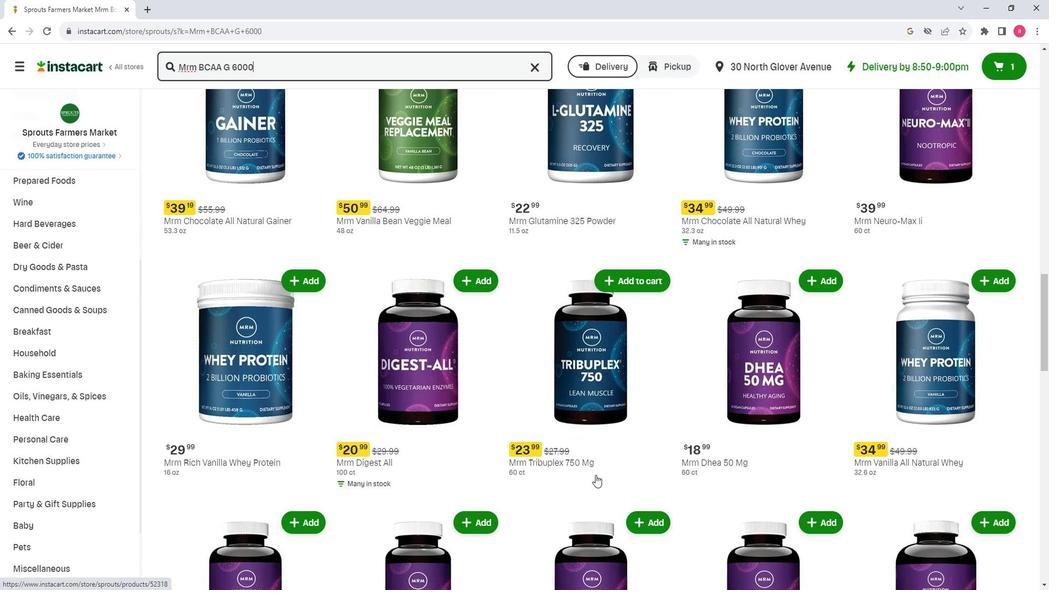 
Action: Mouse scrolled (599, 475) with delta (0, 0)
Screenshot: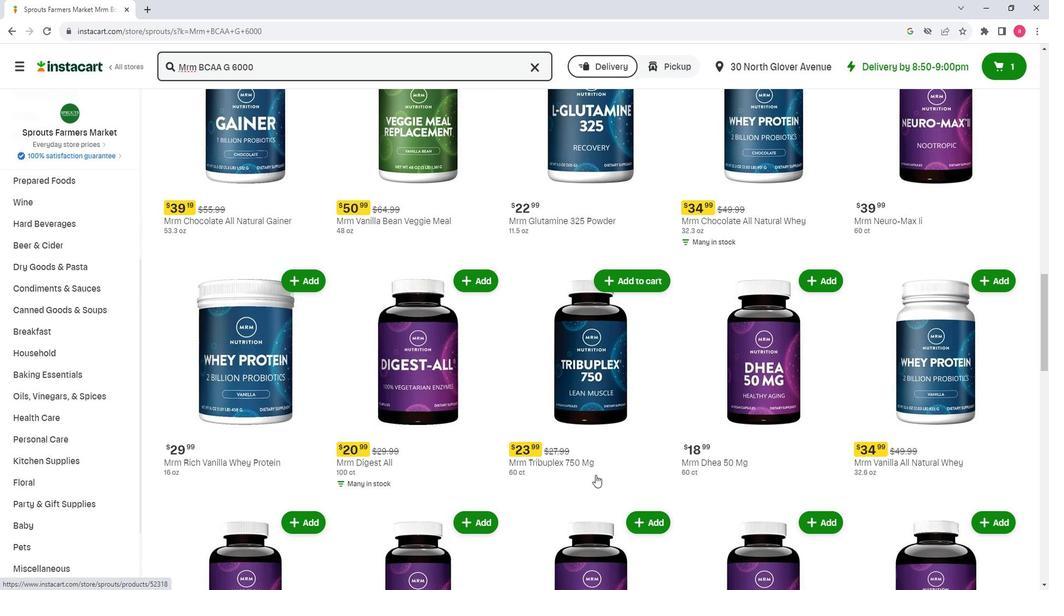 
Action: Mouse scrolled (599, 475) with delta (0, 0)
Screenshot: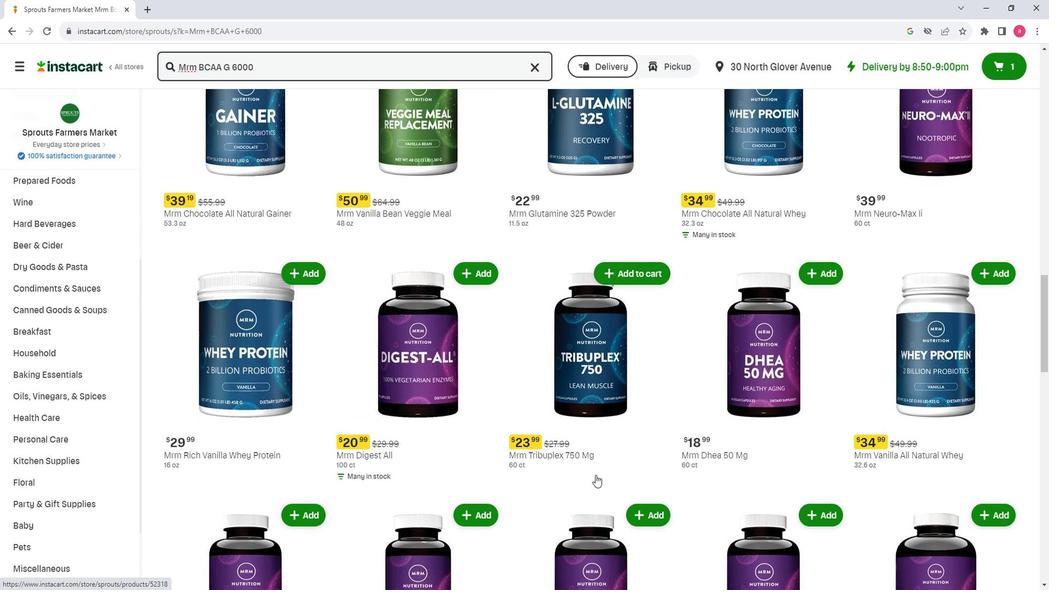 
Action: Mouse scrolled (599, 475) with delta (0, 0)
Screenshot: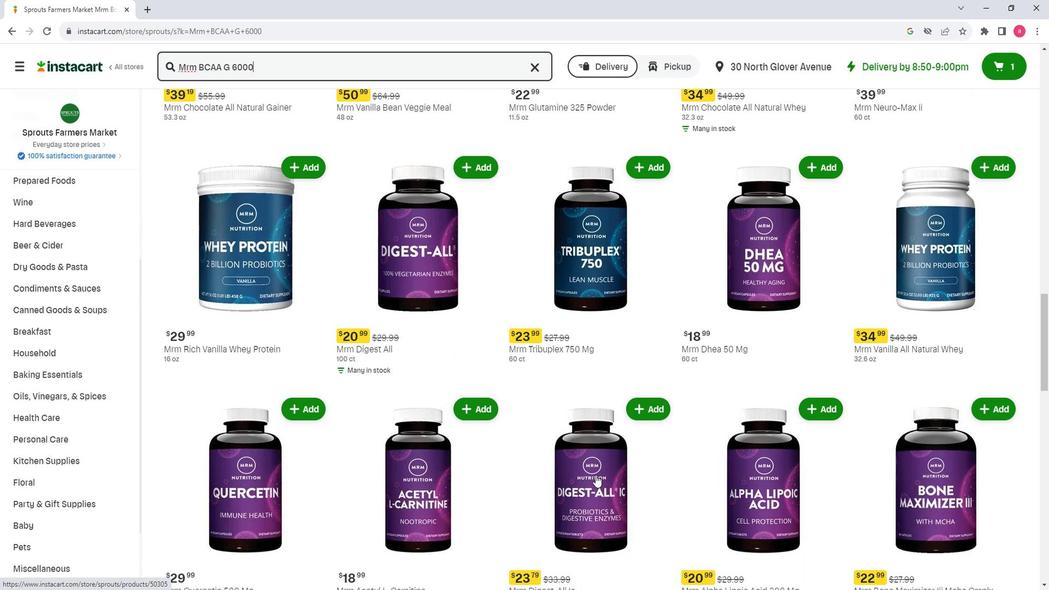 
Action: Mouse scrolled (599, 475) with delta (0, 0)
Screenshot: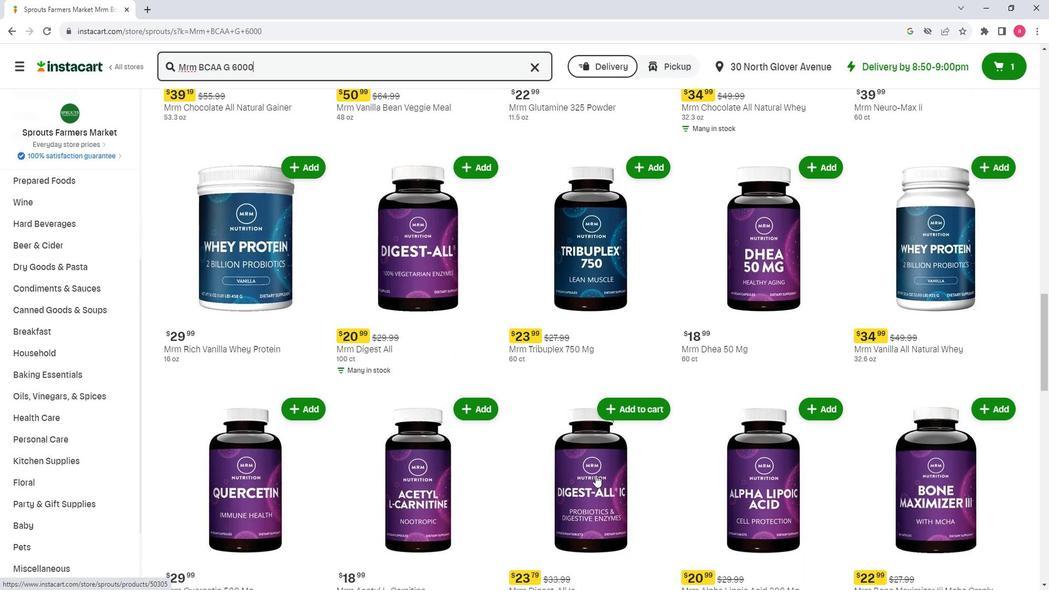 
Action: Mouse scrolled (599, 475) with delta (0, 0)
Screenshot: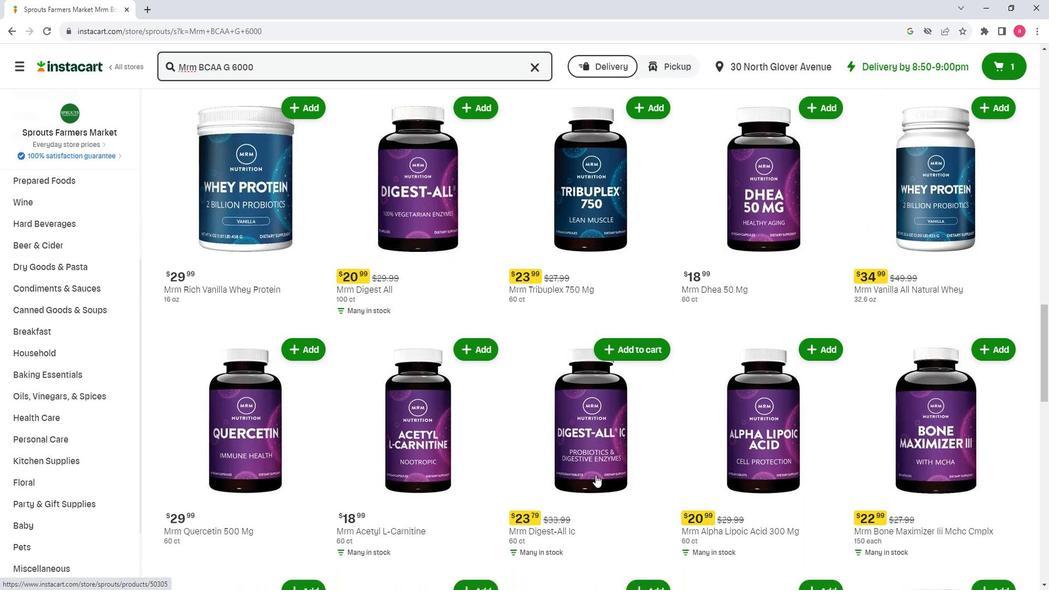 
Action: Mouse moved to (599, 475)
Screenshot: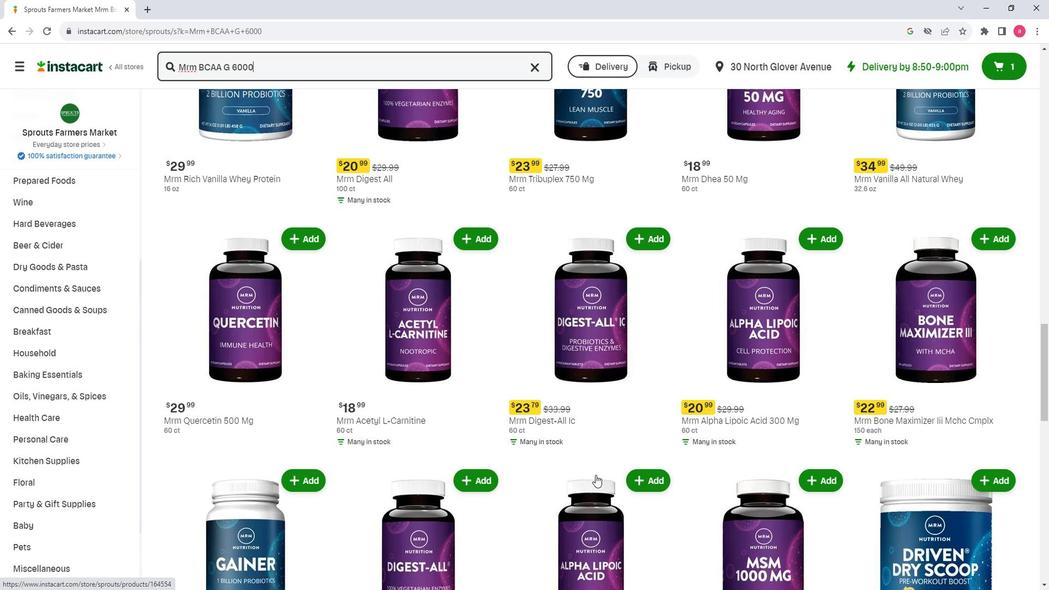 
Action: Mouse scrolled (599, 475) with delta (0, 0)
Screenshot: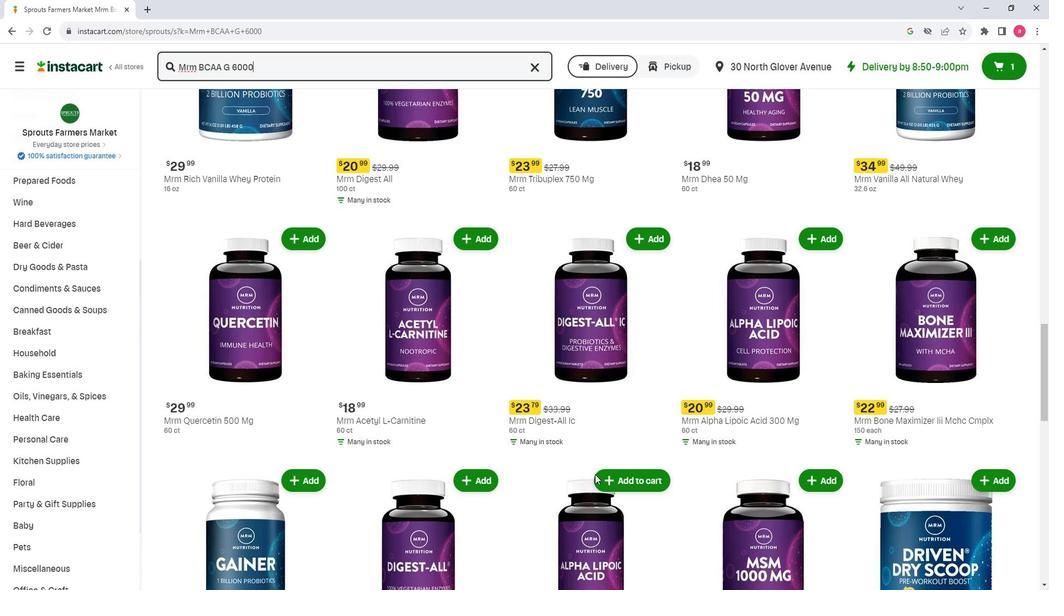 
Action: Mouse scrolled (599, 475) with delta (0, 0)
Screenshot: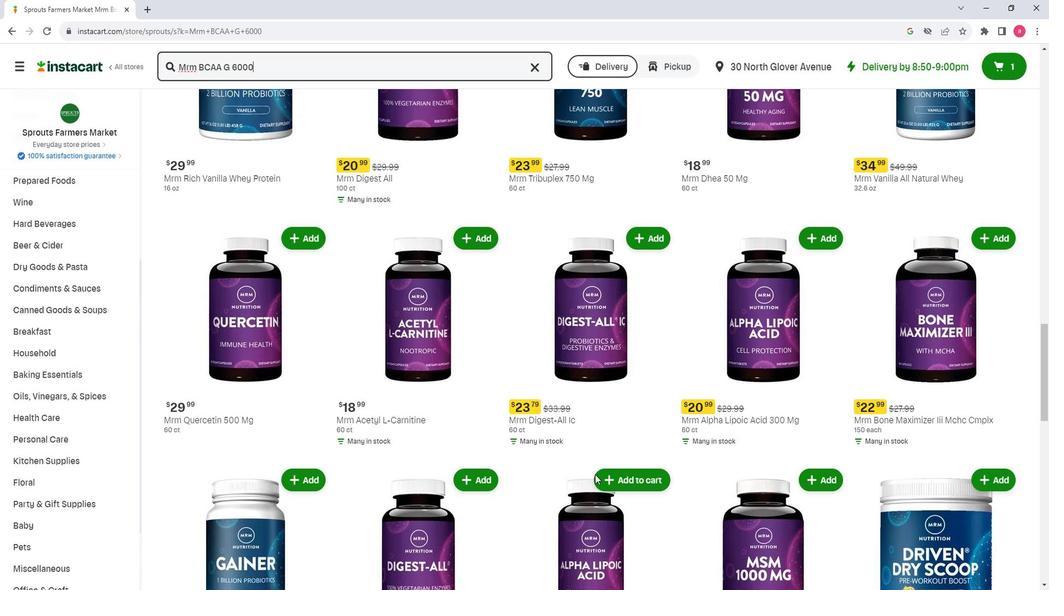 
Action: Mouse scrolled (599, 475) with delta (0, 0)
Screenshot: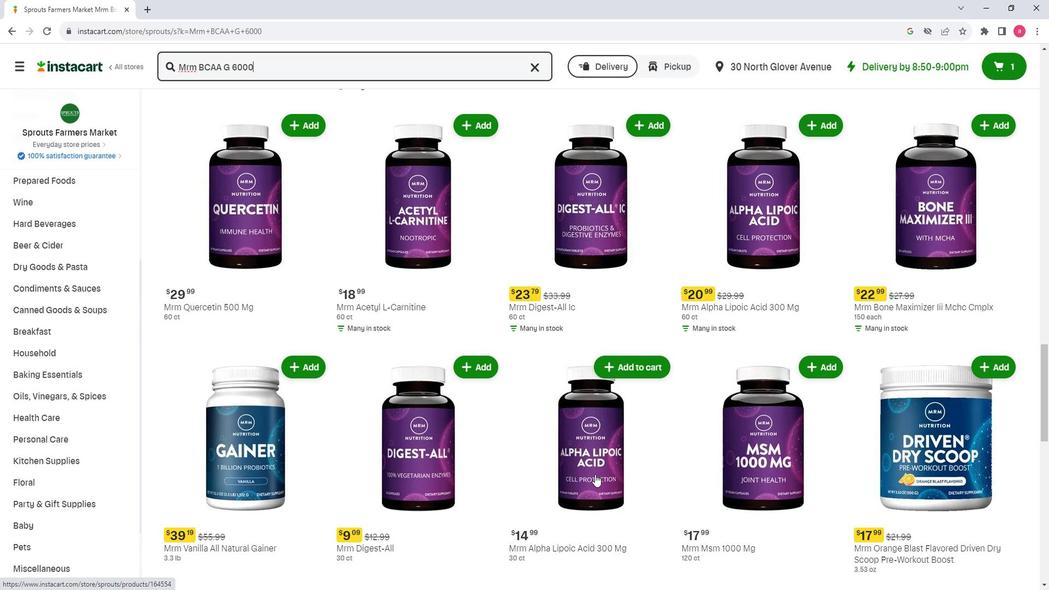 
Action: Mouse scrolled (599, 475) with delta (0, 0)
Screenshot: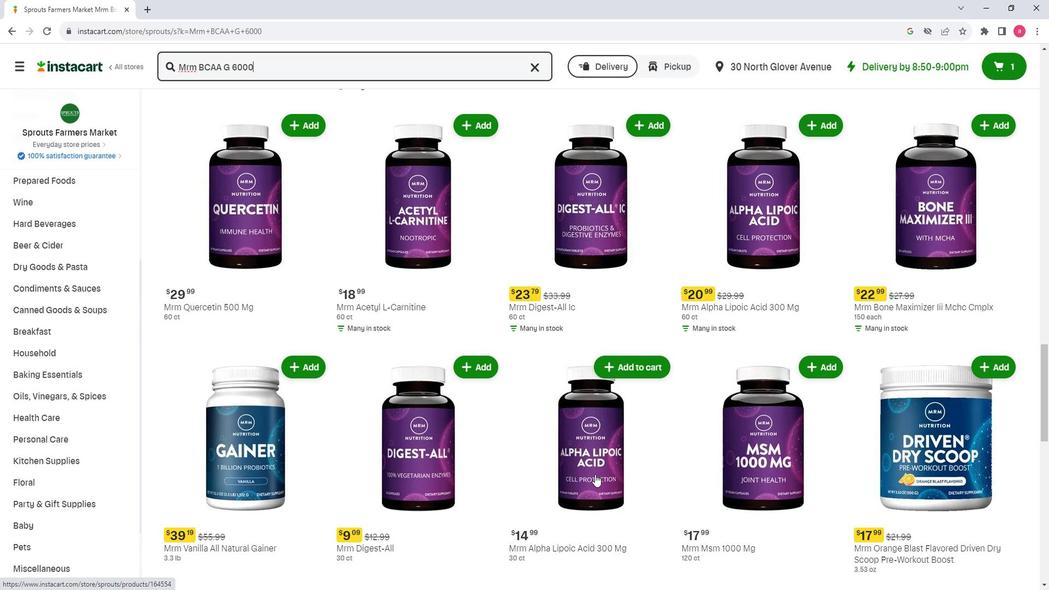 
Action: Mouse scrolled (599, 475) with delta (0, 0)
Screenshot: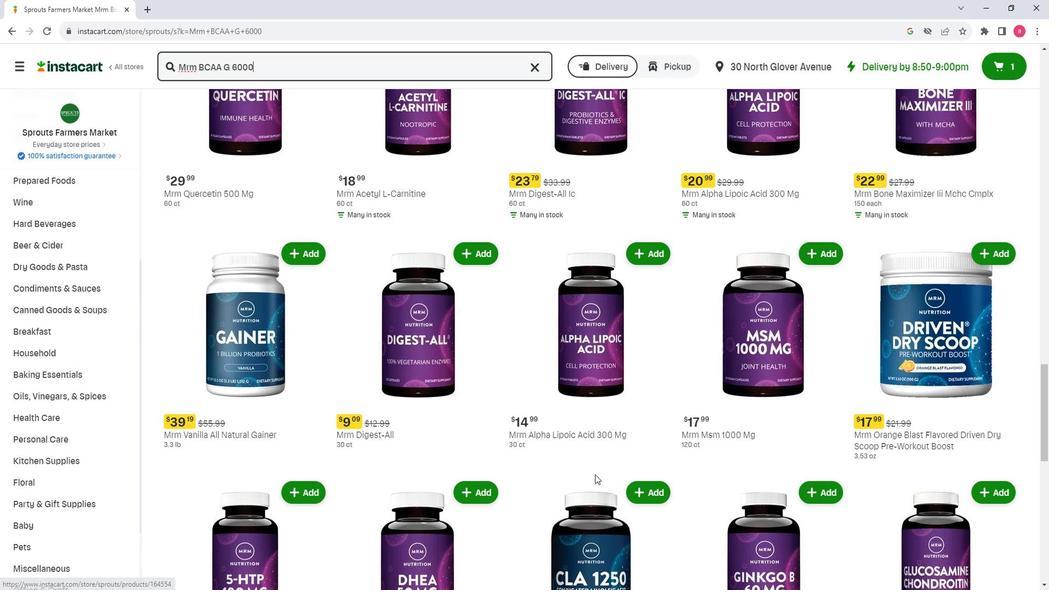 
Action: Mouse scrolled (599, 475) with delta (0, 0)
Screenshot: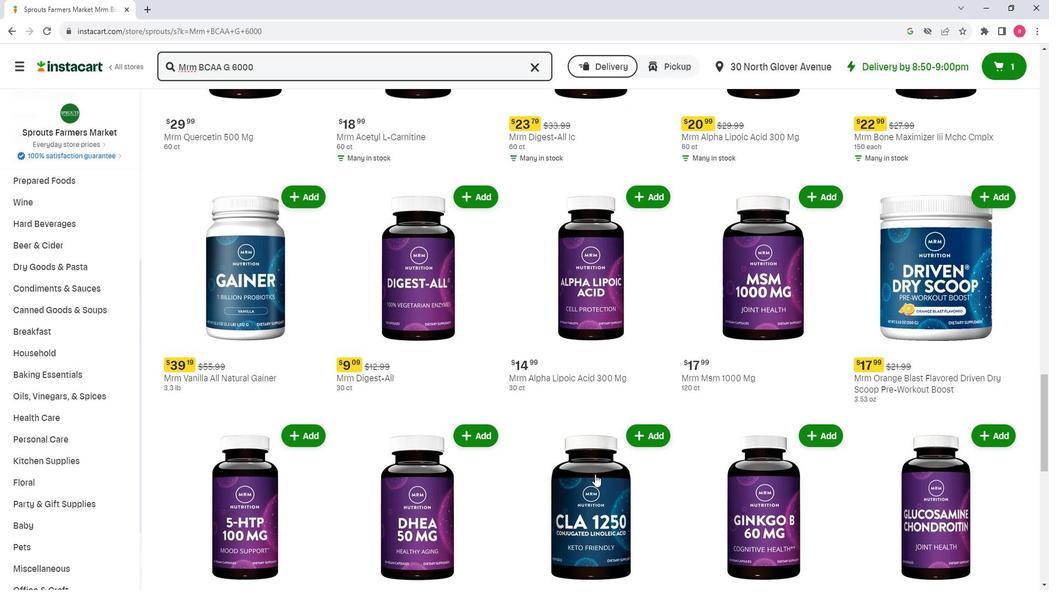 
Action: Mouse scrolled (599, 475) with delta (0, 0)
Screenshot: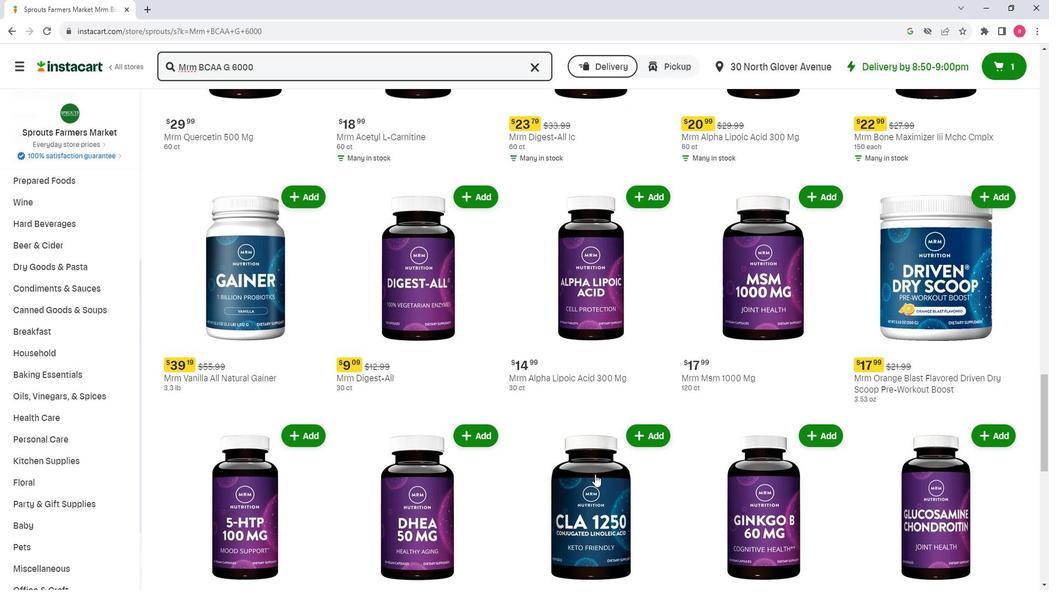 
Action: Mouse scrolled (599, 475) with delta (0, 0)
Screenshot: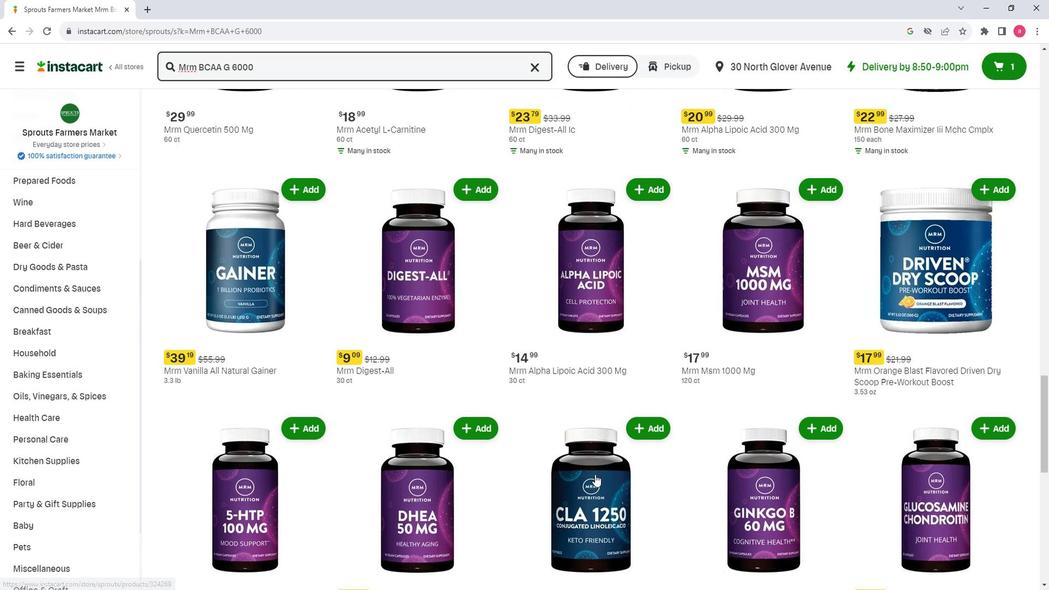 
Action: Mouse scrolled (599, 475) with delta (0, 0)
Screenshot: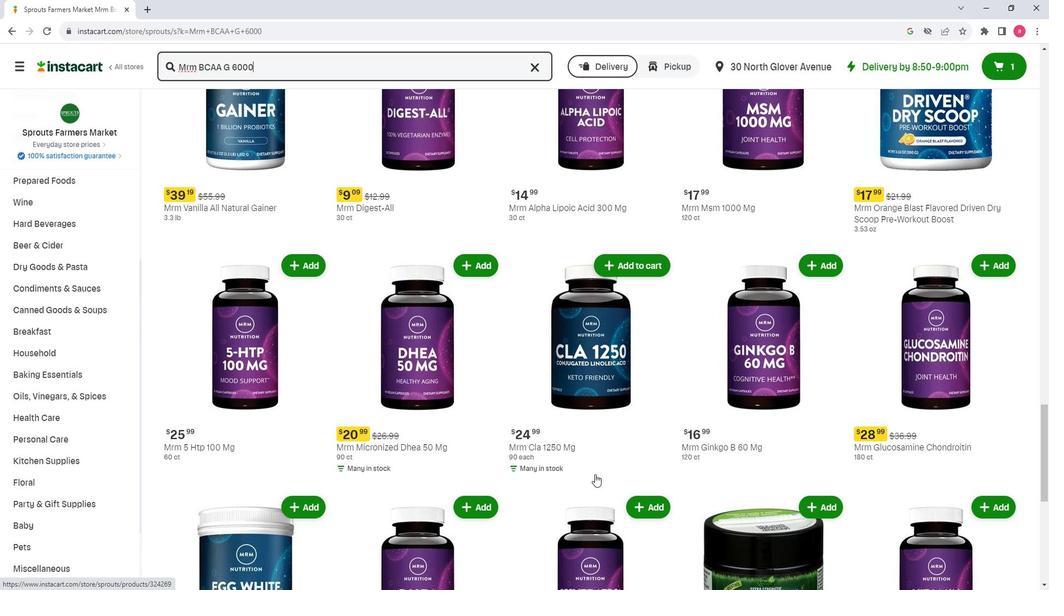 
Action: Mouse scrolled (599, 475) with delta (0, 0)
Screenshot: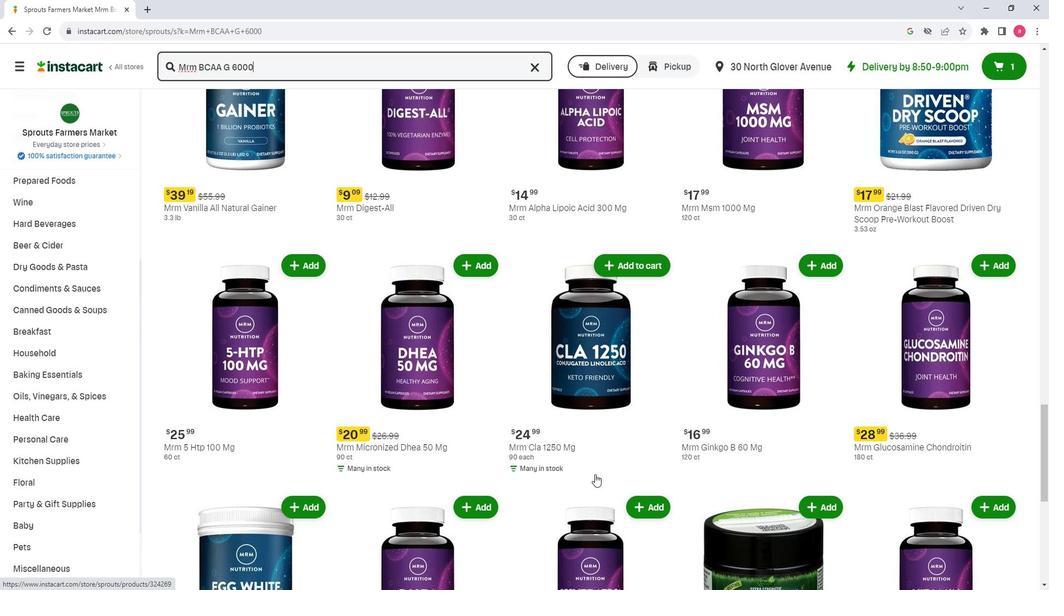 
Action: Mouse scrolled (599, 475) with delta (0, 0)
Screenshot: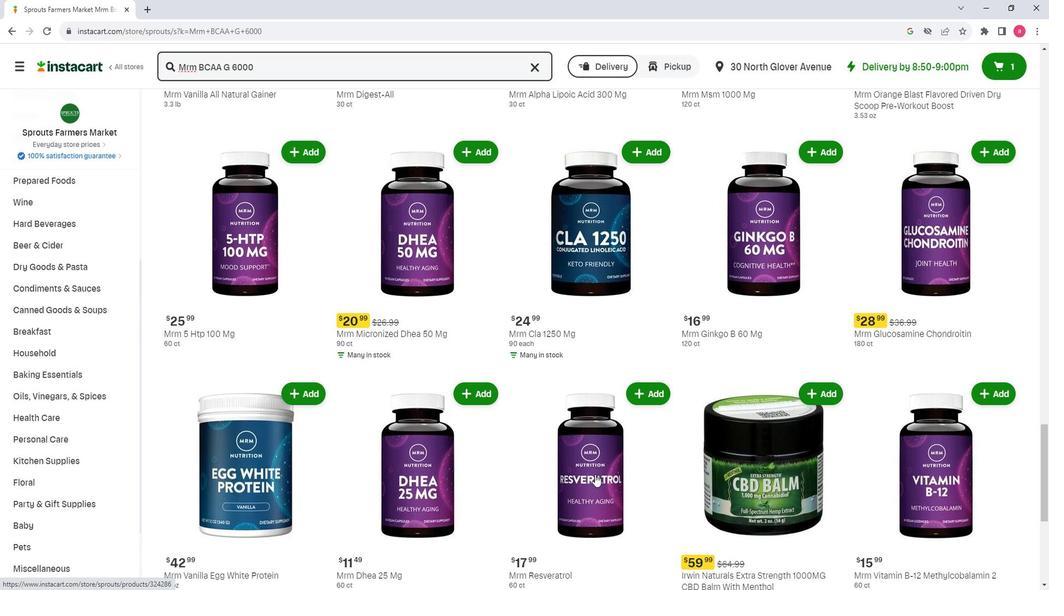 
Action: Mouse scrolled (599, 475) with delta (0, 0)
Screenshot: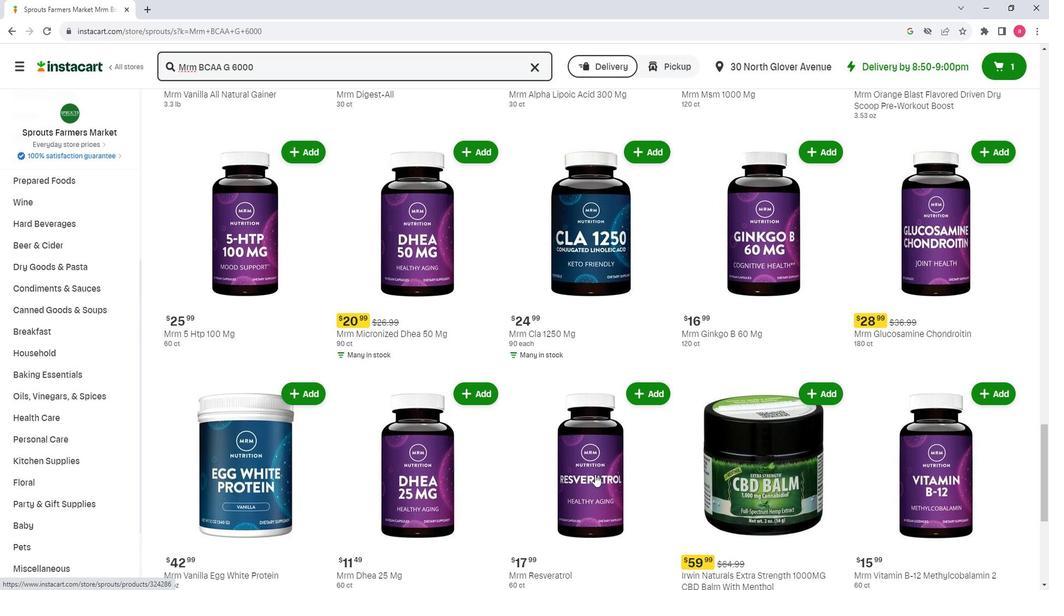 
Action: Mouse scrolled (599, 475) with delta (0, 0)
Screenshot: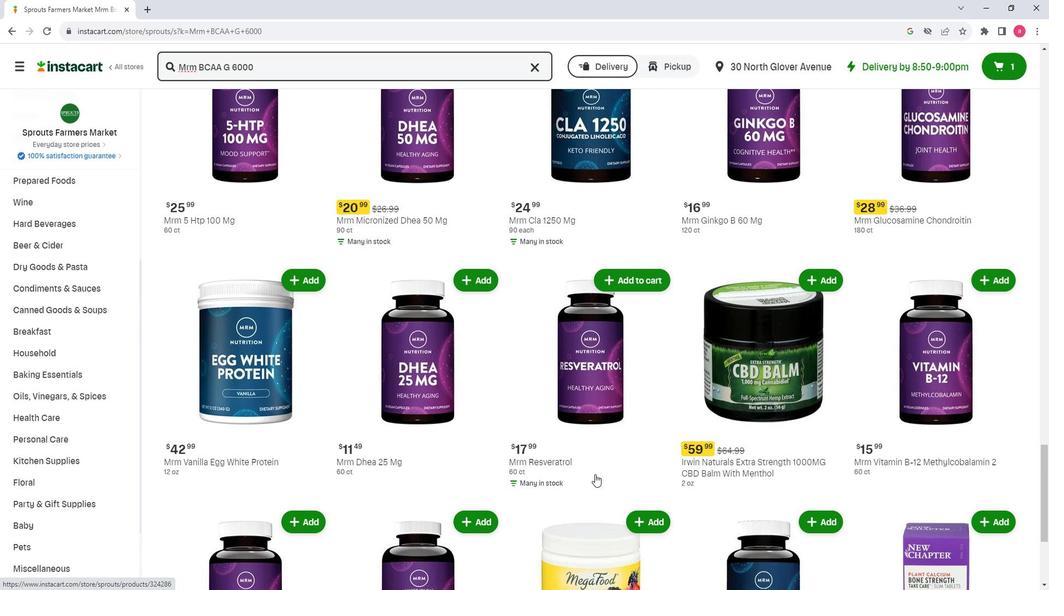 
Action: Mouse scrolled (599, 475) with delta (0, 0)
Screenshot: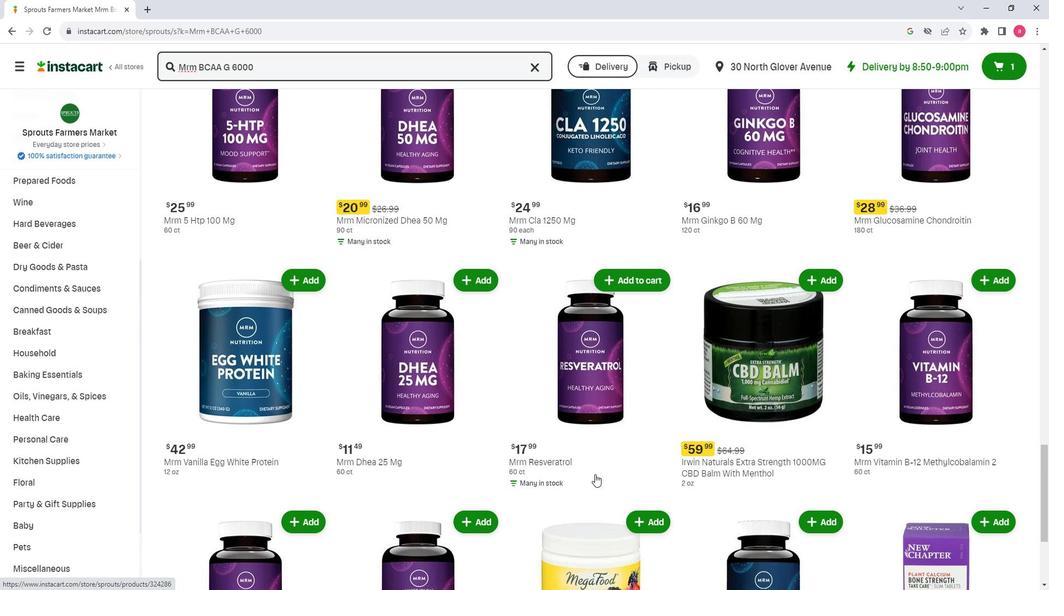 
Action: Mouse scrolled (599, 475) with delta (0, 0)
Screenshot: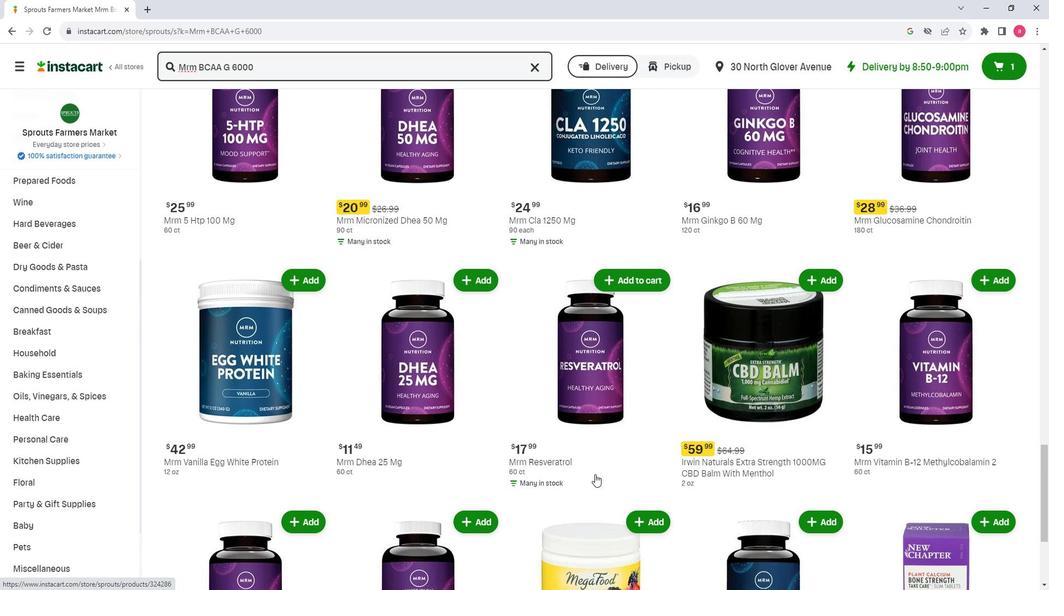 
Action: Mouse scrolled (599, 475) with delta (0, 0)
Screenshot: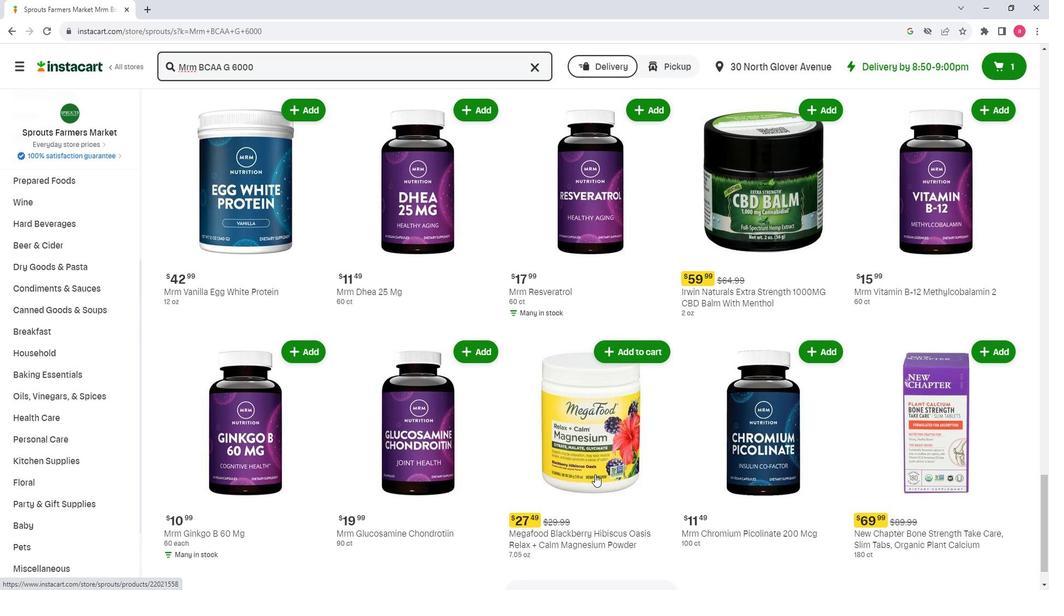 
Action: Mouse scrolled (599, 475) with delta (0, 0)
Screenshot: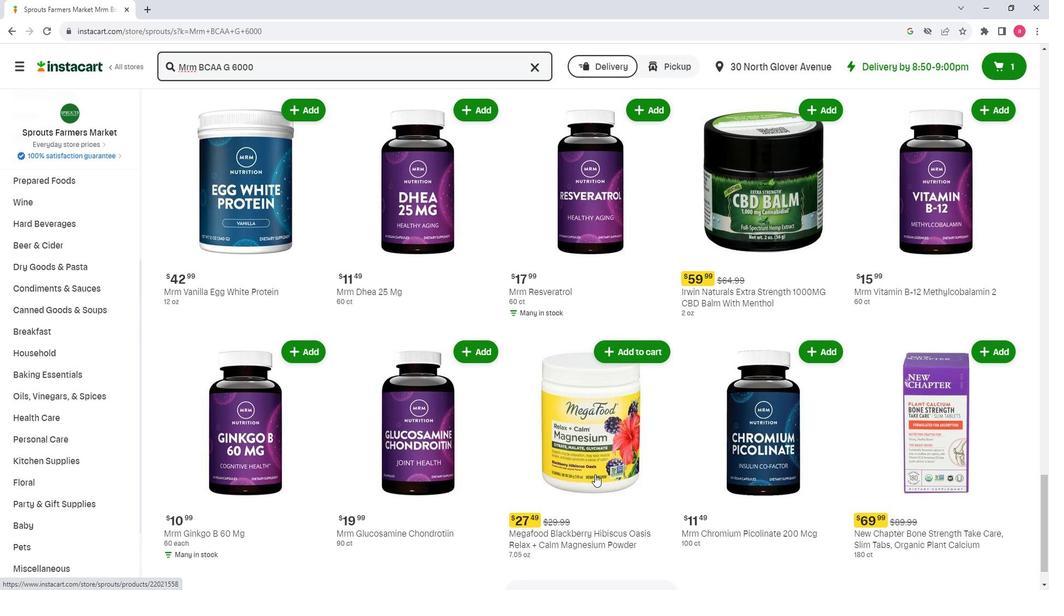 
Action: Mouse scrolled (599, 475) with delta (0, 0)
Screenshot: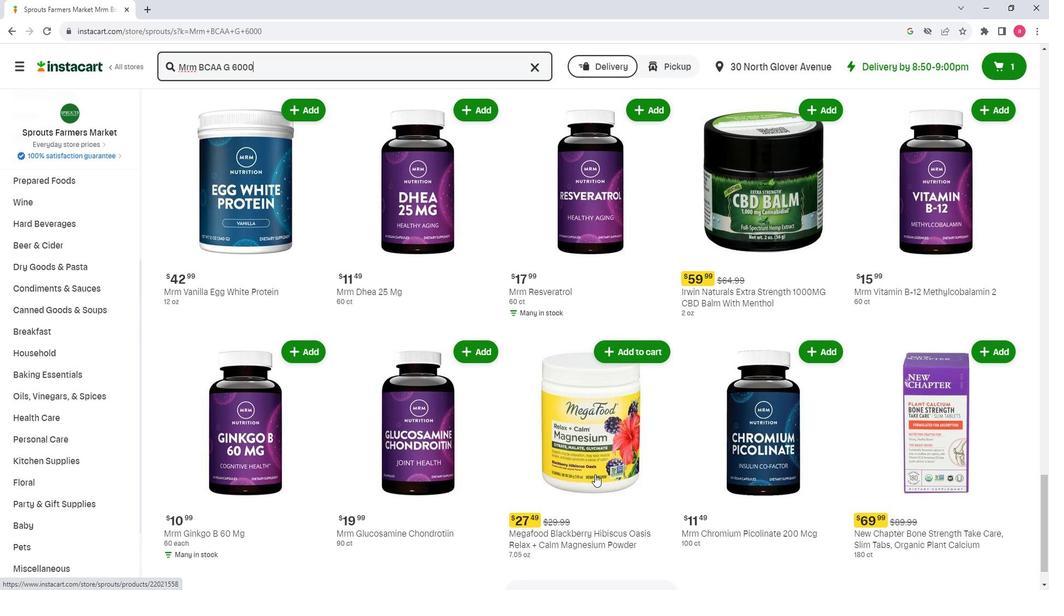 
Action: Mouse scrolled (599, 475) with delta (0, 0)
Screenshot: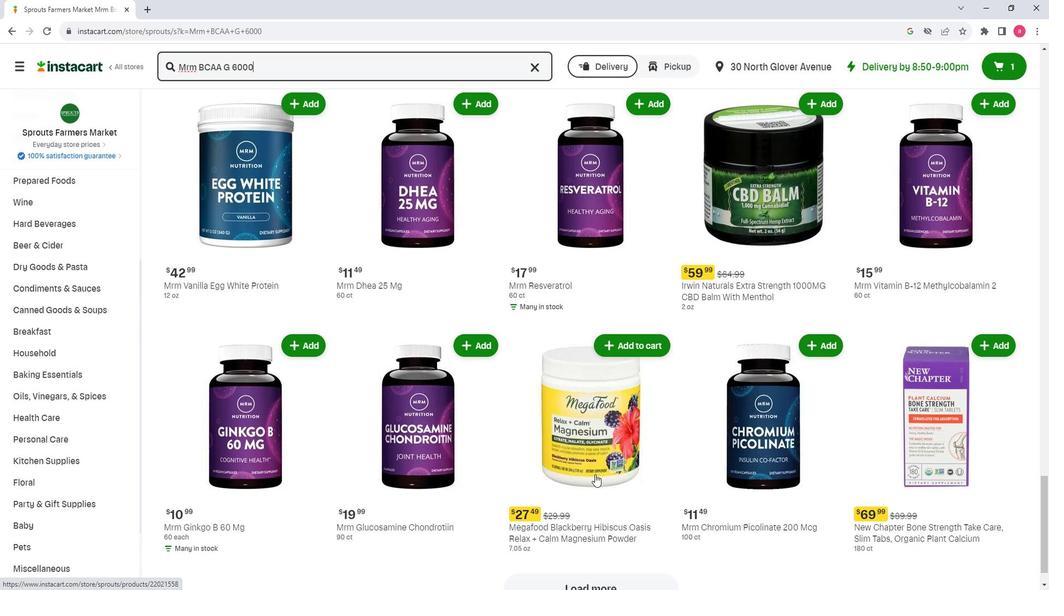 
